 Task: Add Attachment from Google Drive to Card Card0000000131 in Board Board0000000033 in Workspace WS0000000011 in Trello. Add Cover Orange to Card Card0000000131 in Board Board0000000033 in Workspace WS0000000011 in Trello. Add "Add Label …" with "Title" Title0000000131 to Button Button0000000131 to Card Card0000000131 in Board Board0000000033 in Workspace WS0000000011 in Trello. Add Description DS0000000131 to Card Card0000000131 in Board Board0000000033 in Workspace WS0000000011 in Trello. Add Comment CM0000000131 to Card Card0000000131 in Board Board0000000033 in Workspace WS0000000011 in Trello
Action: Mouse moved to (427, 578)
Screenshot: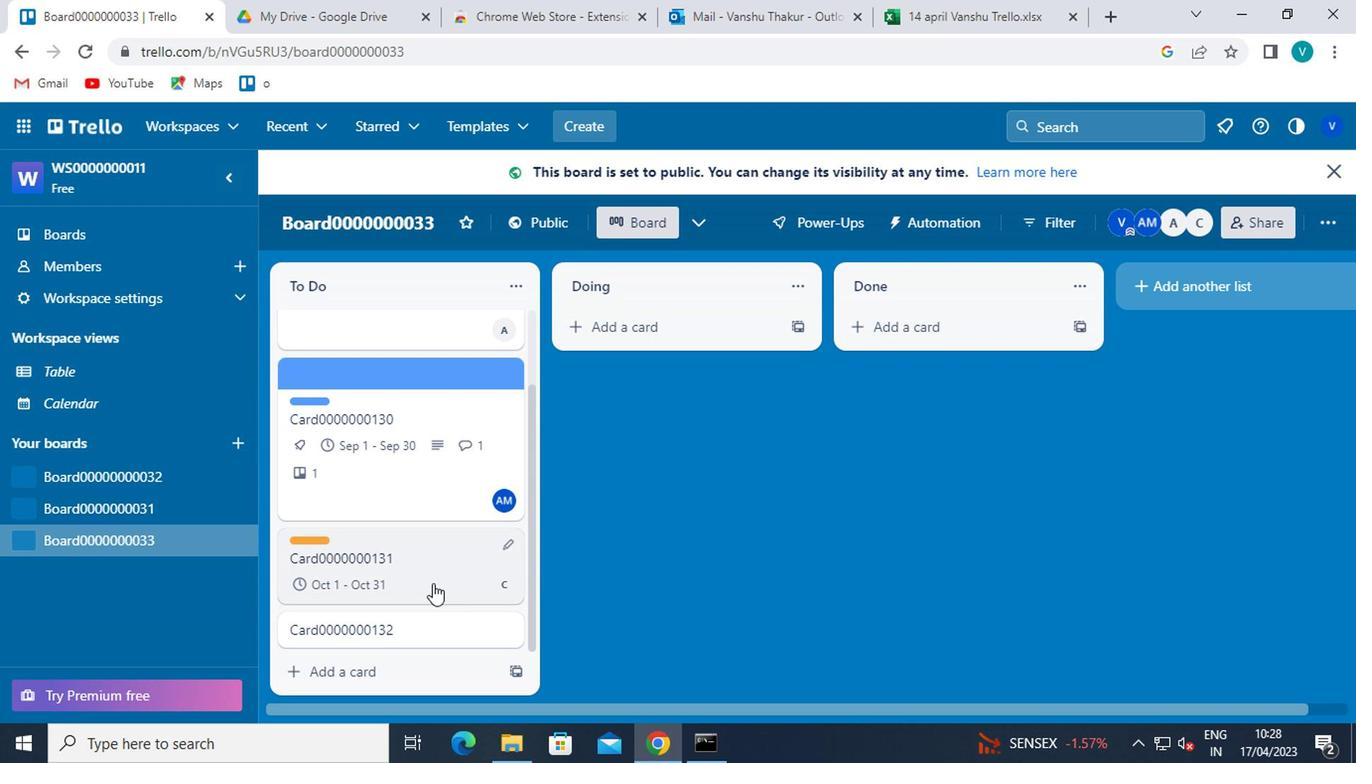 
Action: Mouse pressed left at (427, 578)
Screenshot: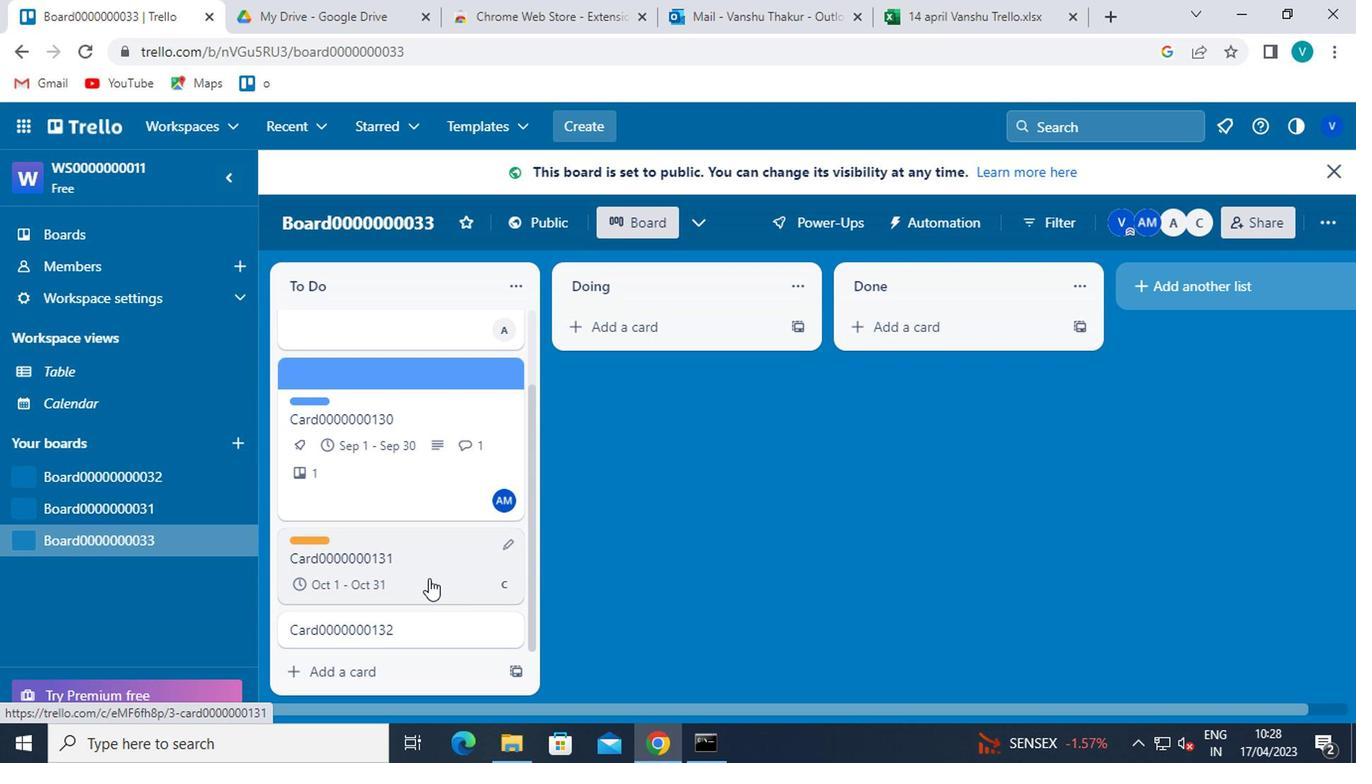 
Action: Mouse moved to (918, 510)
Screenshot: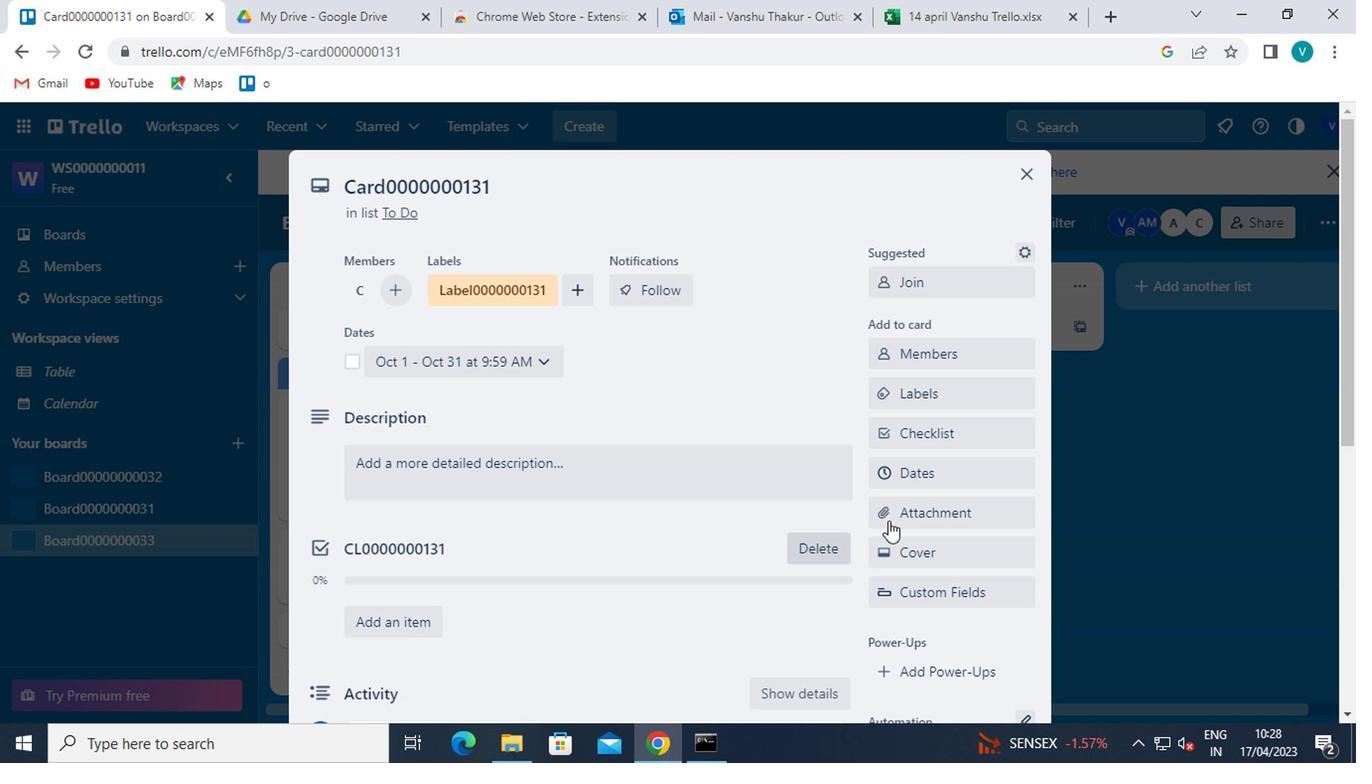 
Action: Mouse pressed left at (918, 510)
Screenshot: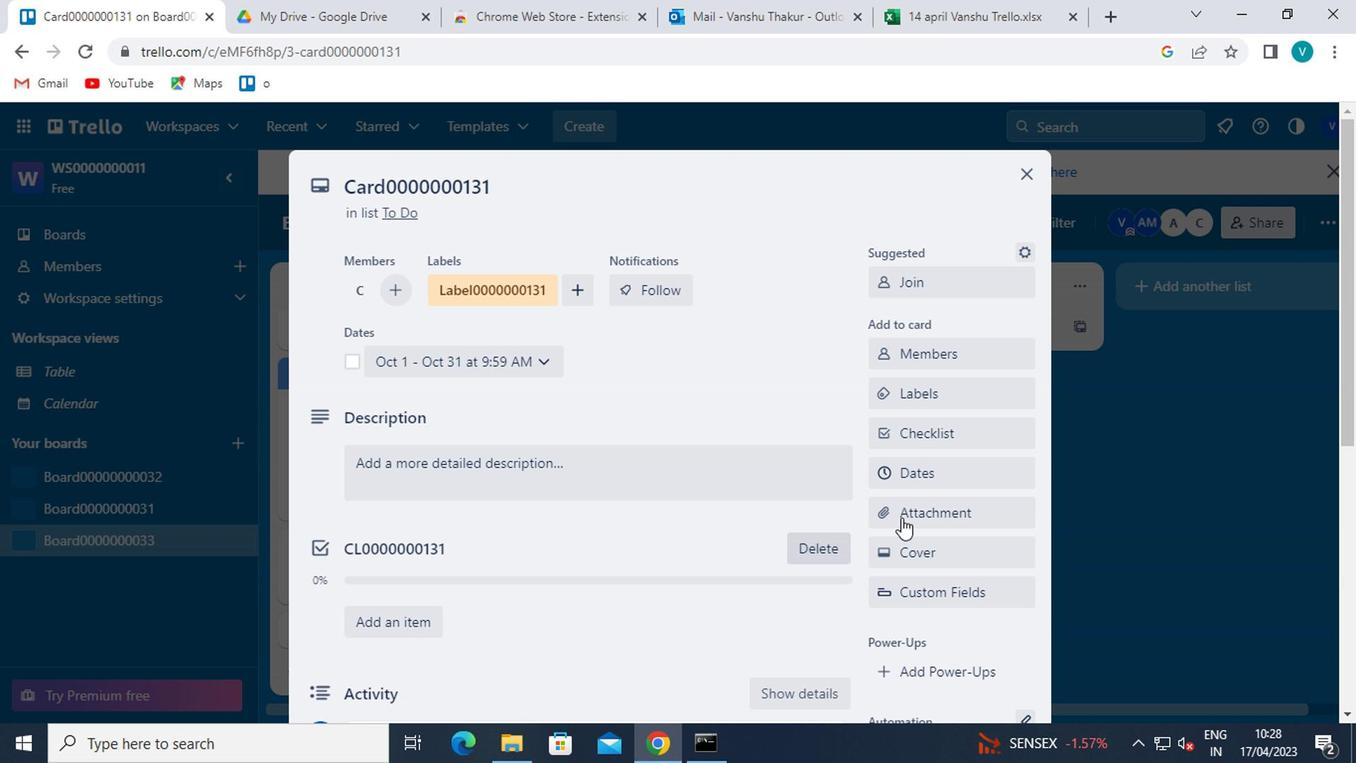 
Action: Mouse moved to (966, 287)
Screenshot: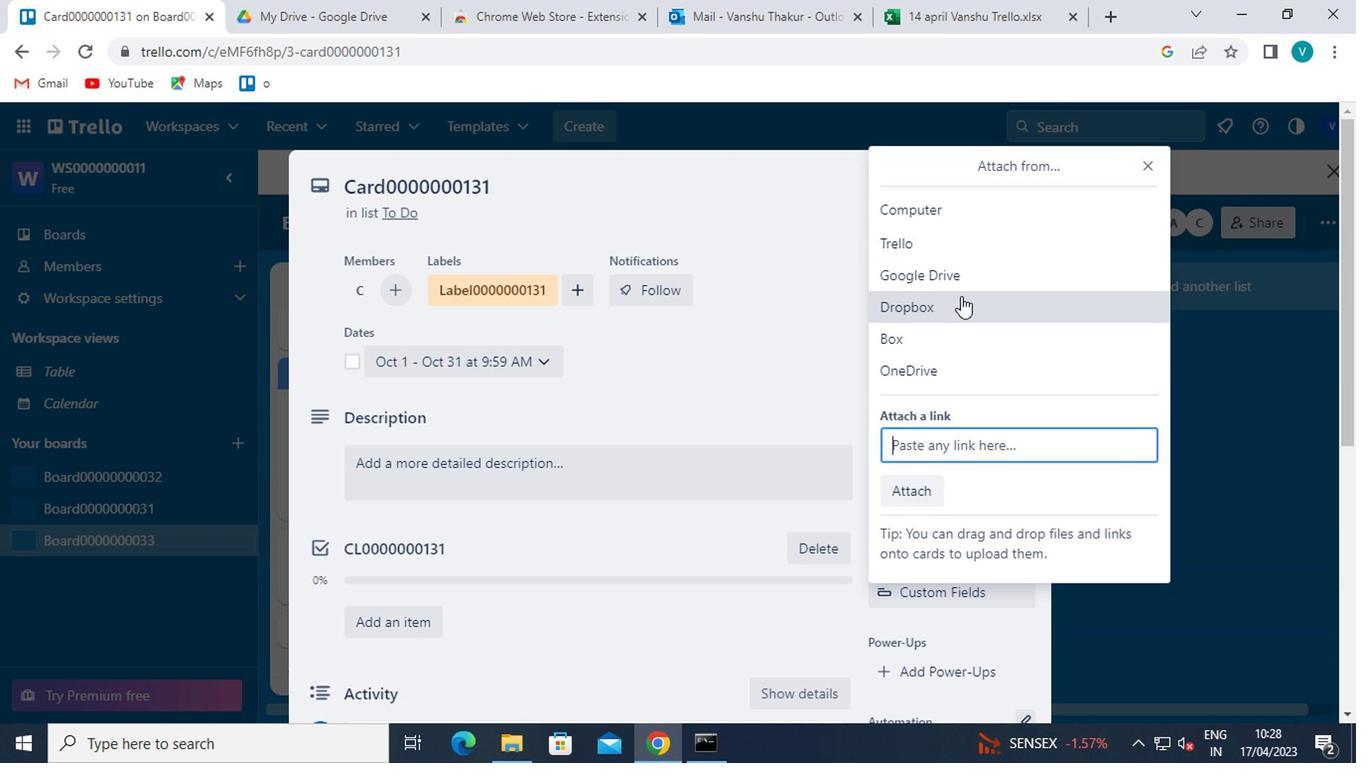 
Action: Mouse pressed left at (966, 287)
Screenshot: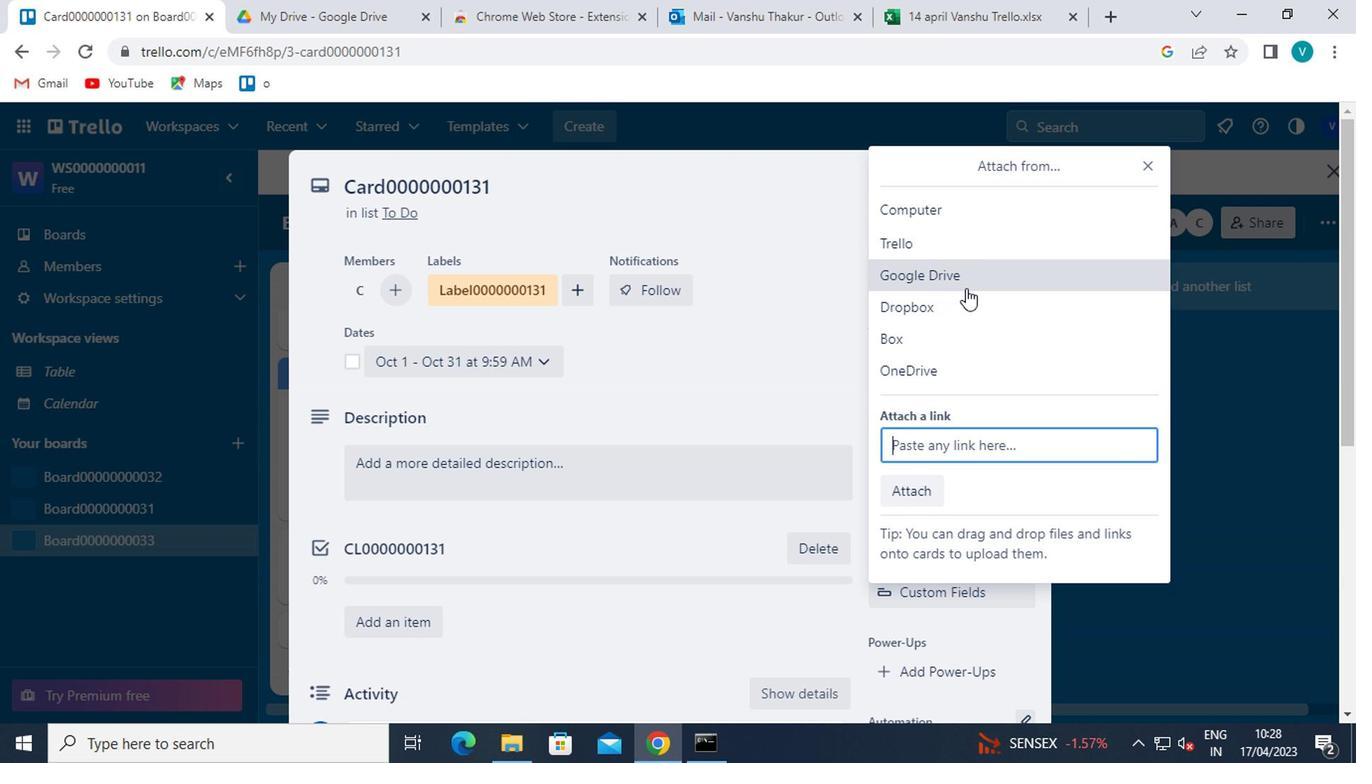 
Action: Mouse moved to (378, 447)
Screenshot: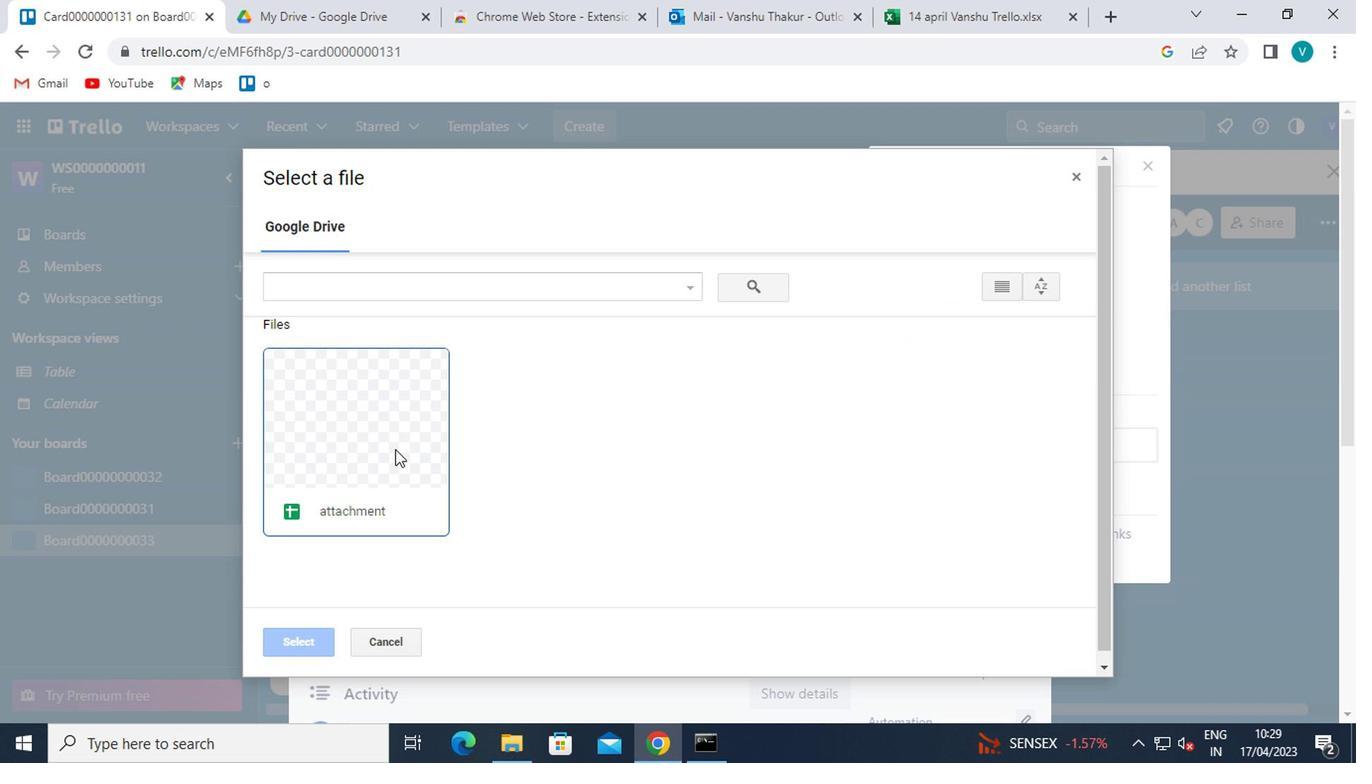 
Action: Mouse pressed left at (378, 447)
Screenshot: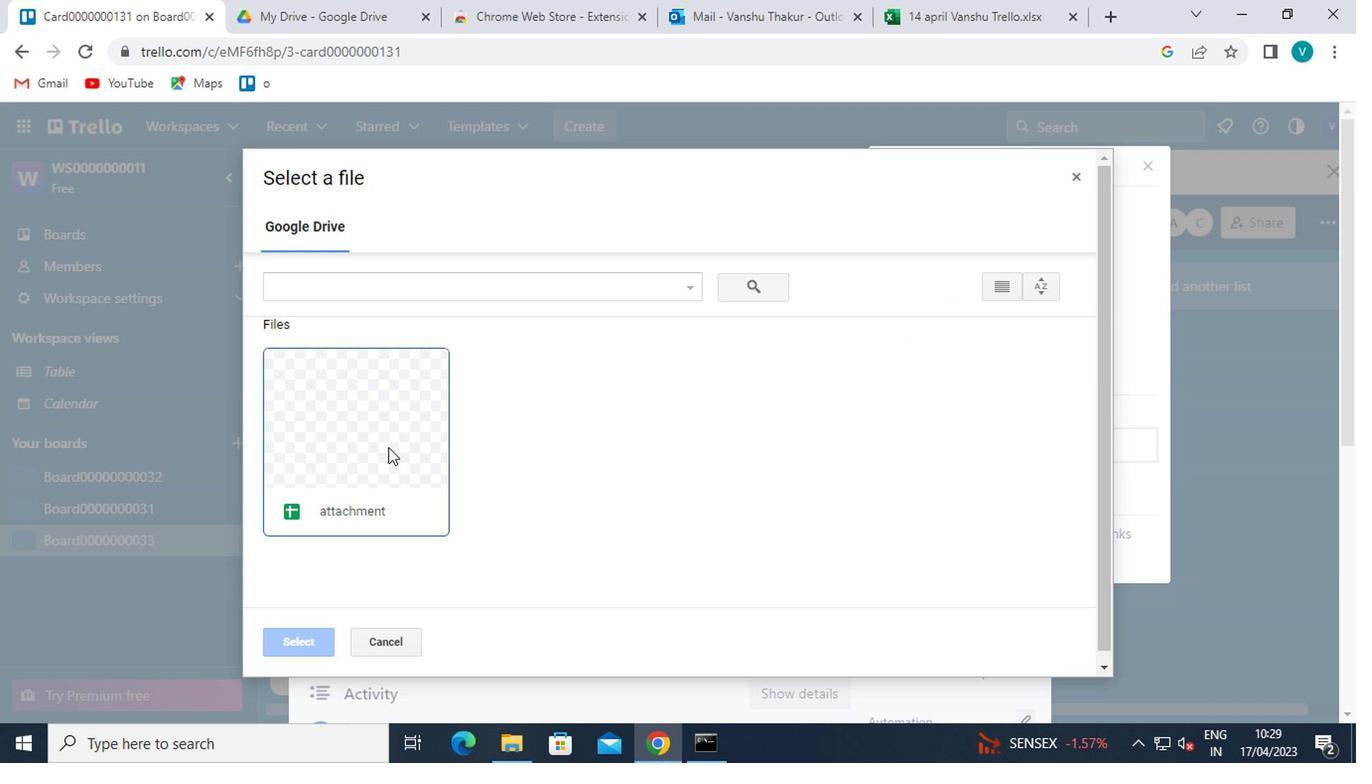 
Action: Mouse moved to (301, 643)
Screenshot: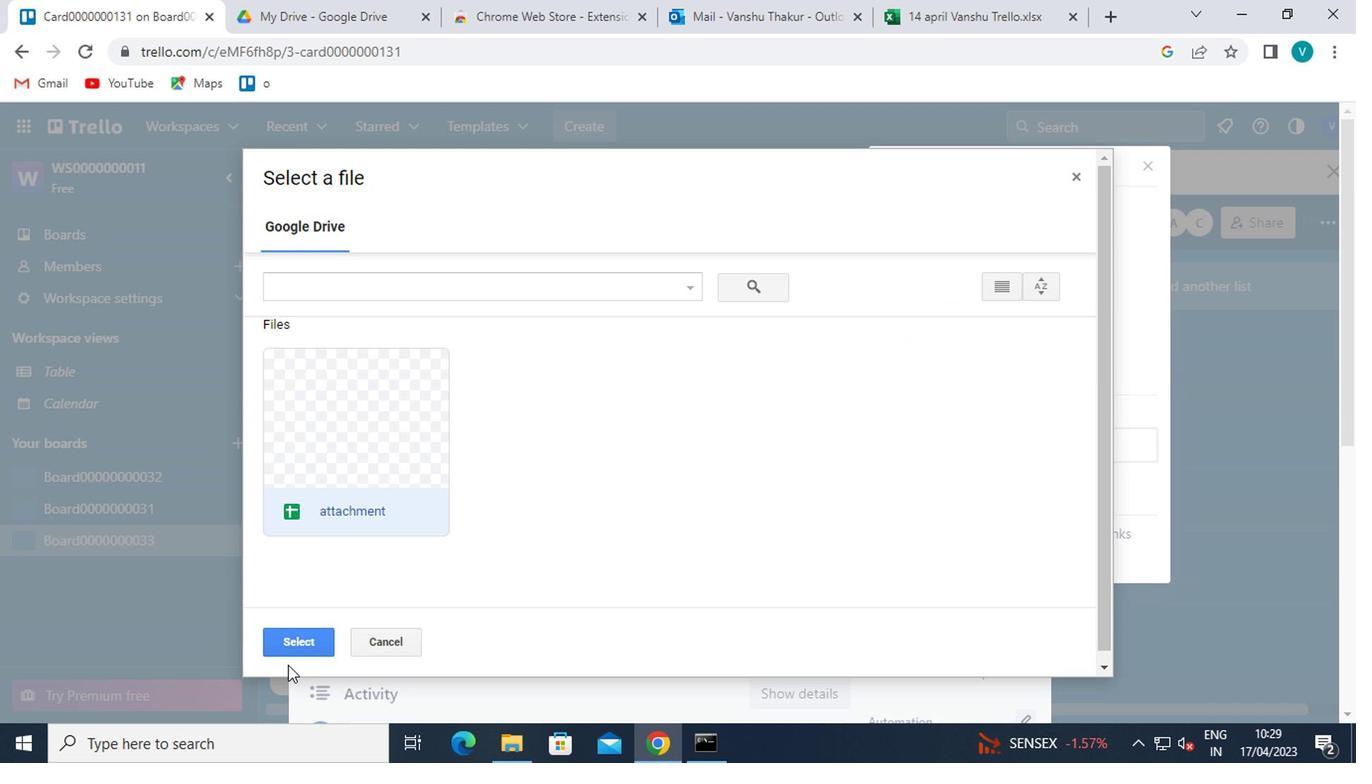 
Action: Mouse pressed left at (301, 643)
Screenshot: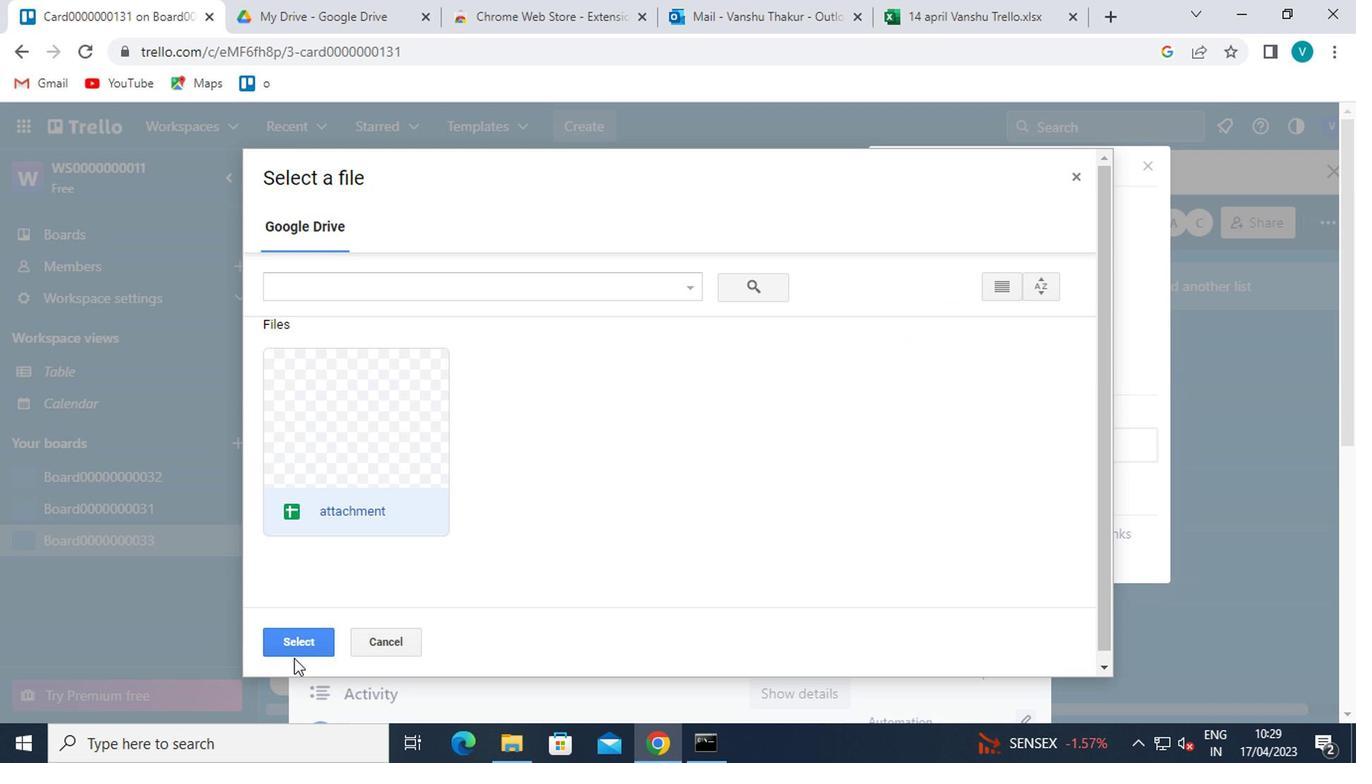 
Action: Mouse moved to (900, 557)
Screenshot: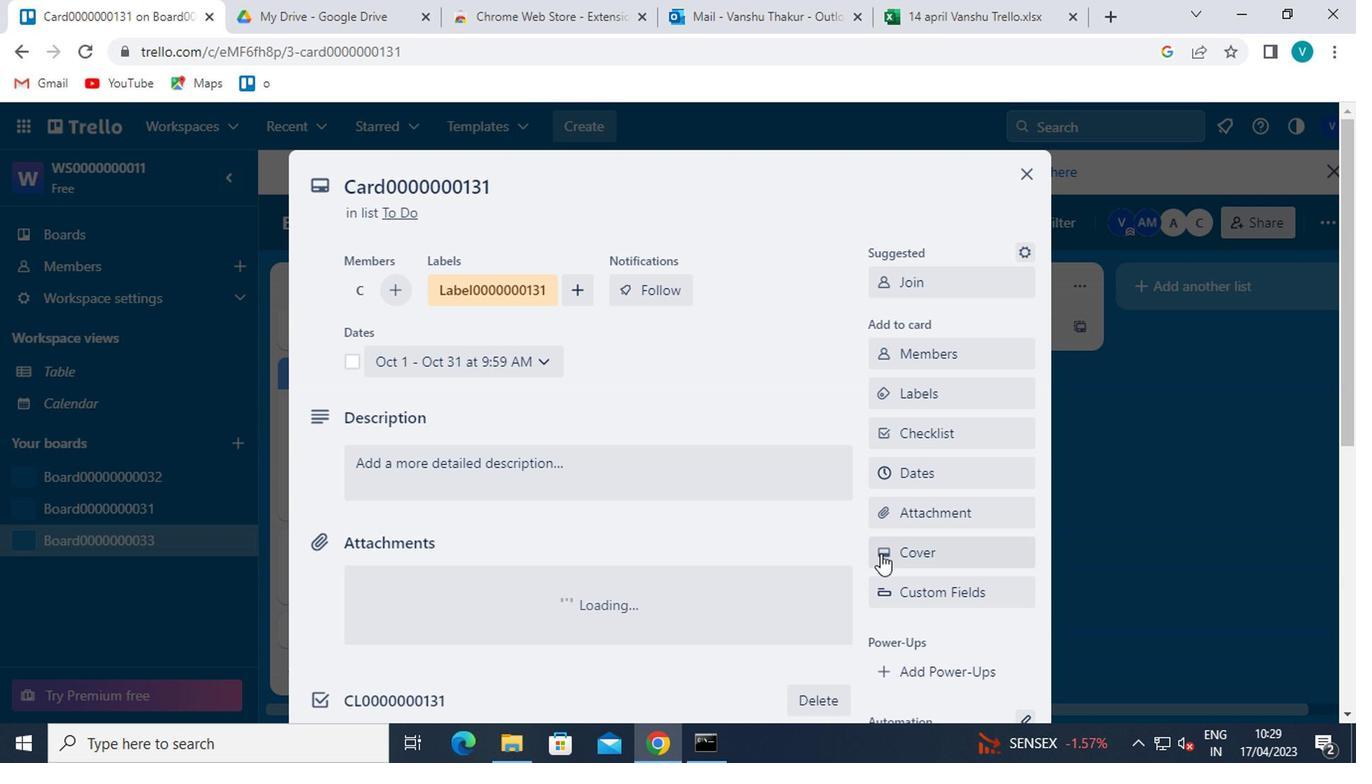 
Action: Mouse pressed left at (900, 557)
Screenshot: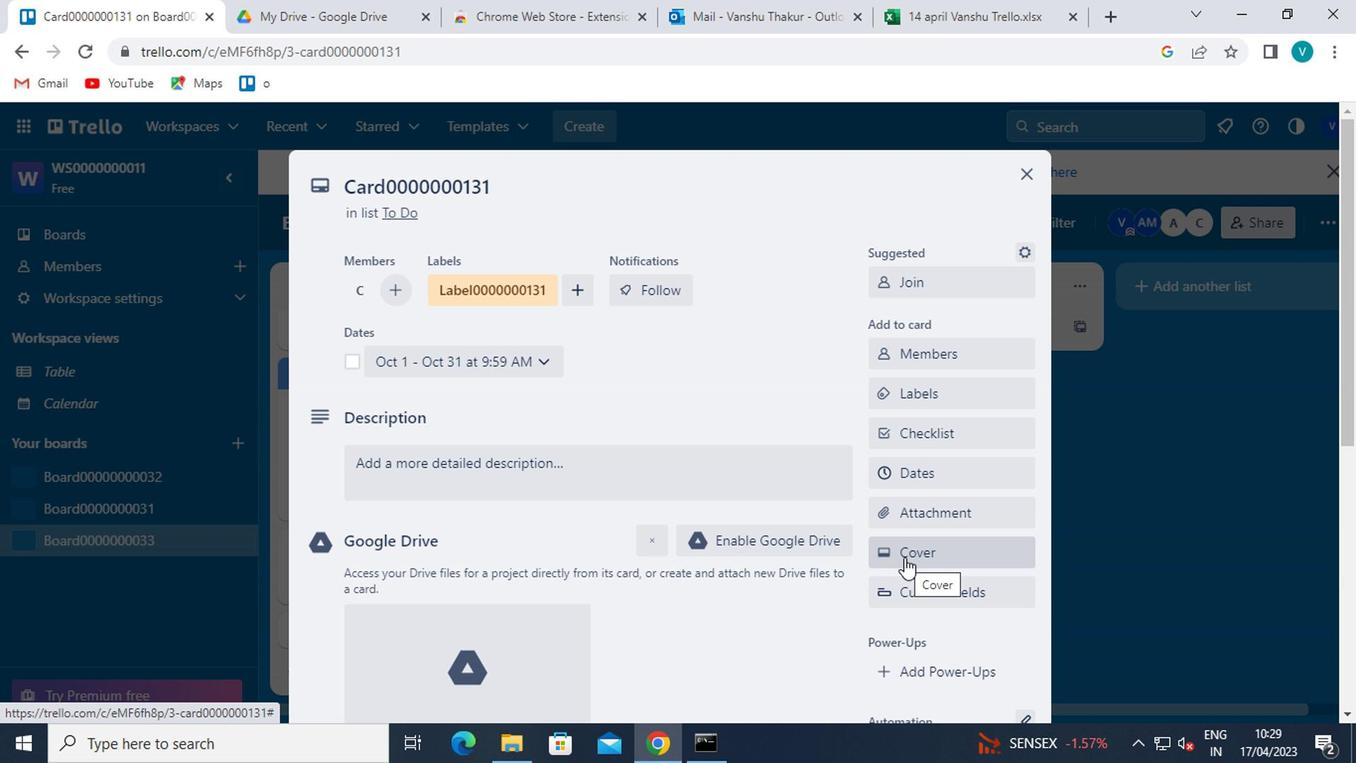 
Action: Mouse moved to (1016, 346)
Screenshot: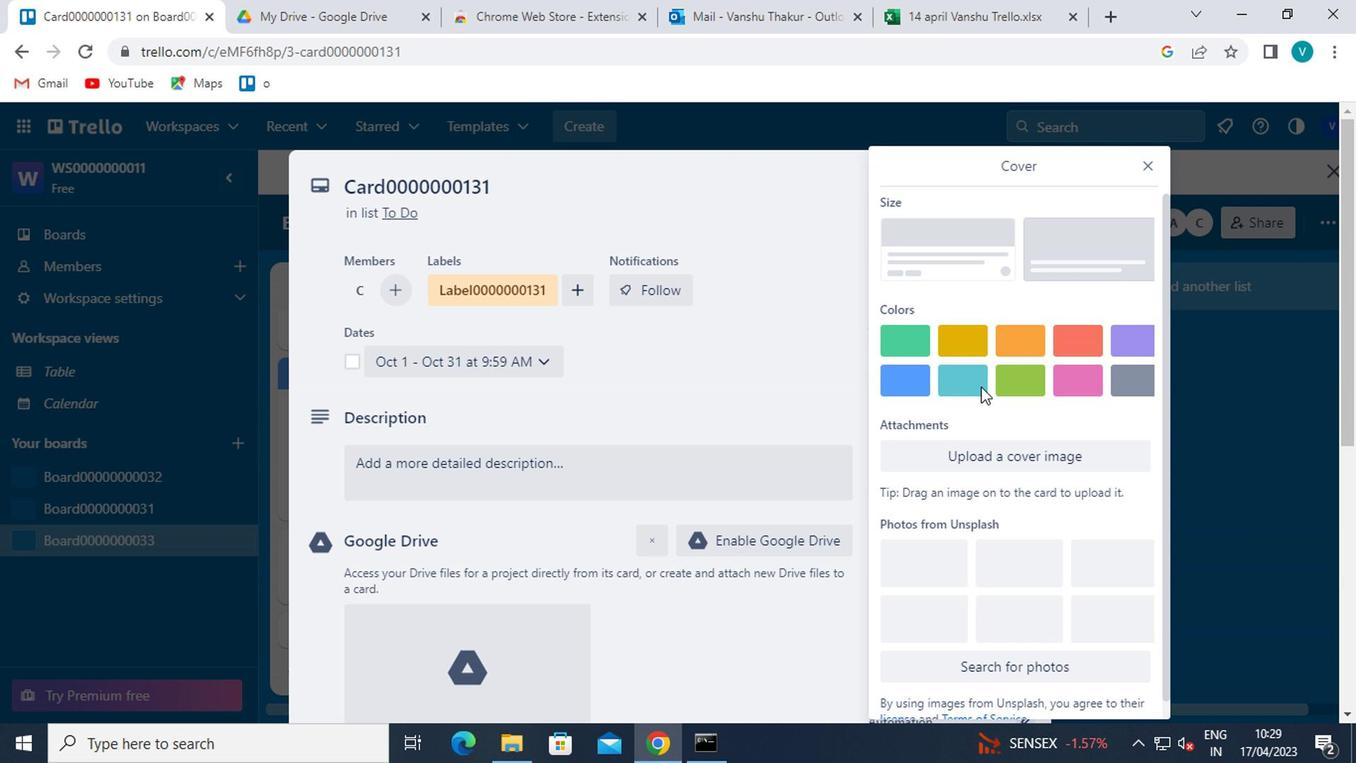 
Action: Mouse pressed left at (1016, 346)
Screenshot: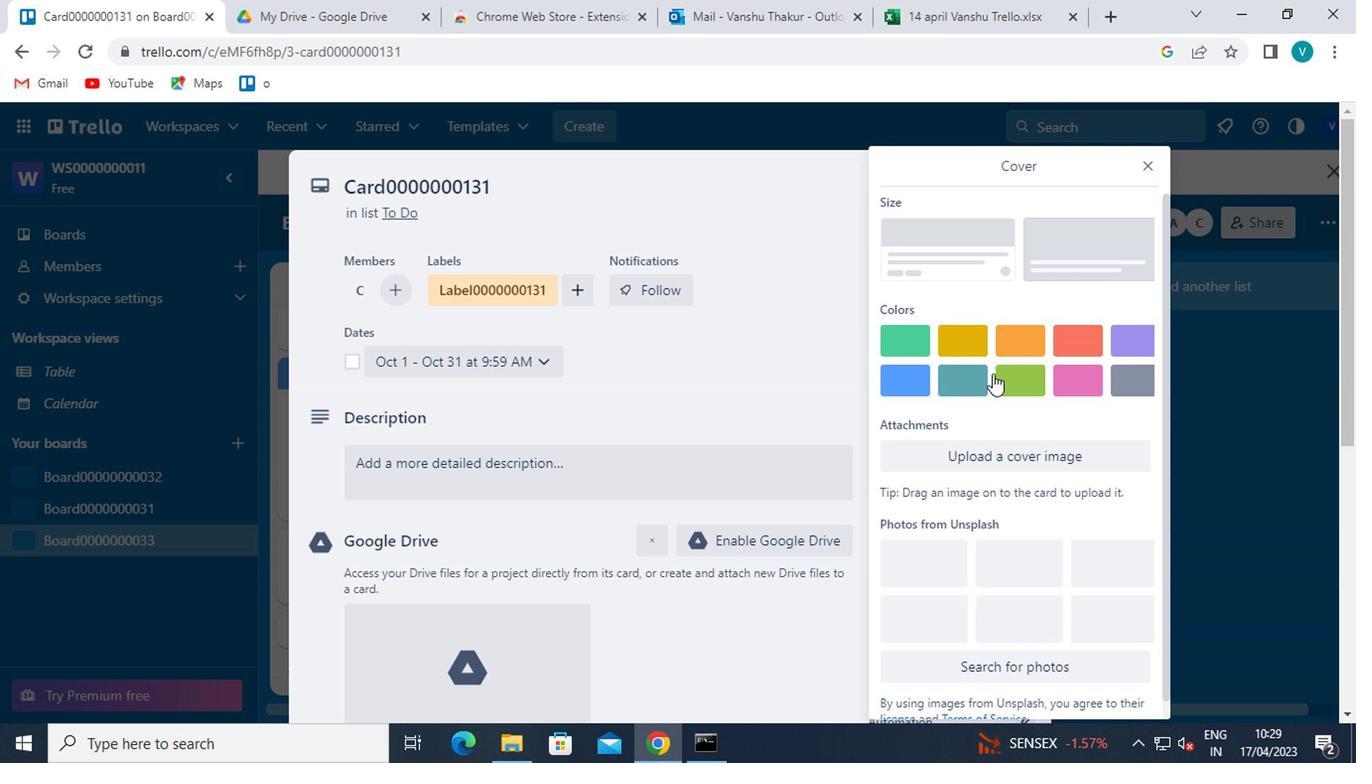 
Action: Mouse moved to (1150, 169)
Screenshot: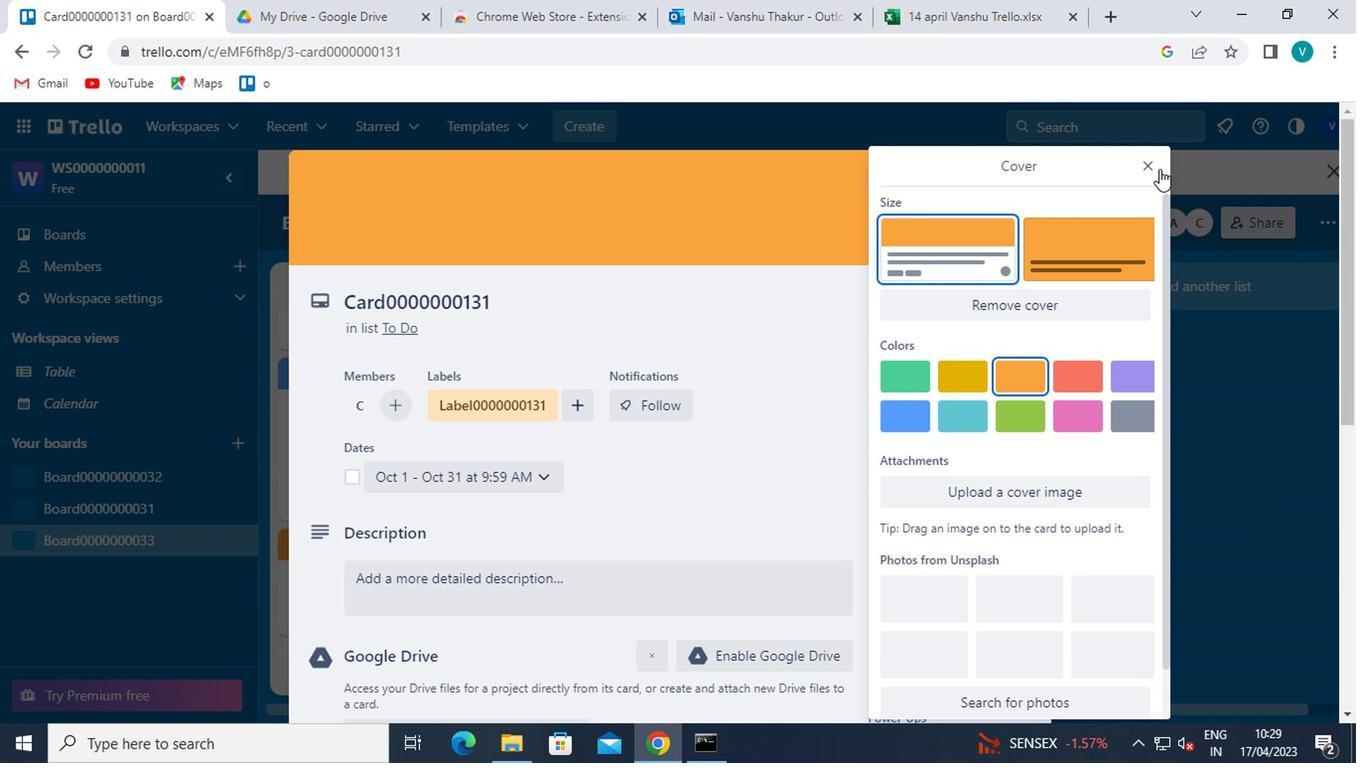 
Action: Mouse pressed left at (1150, 169)
Screenshot: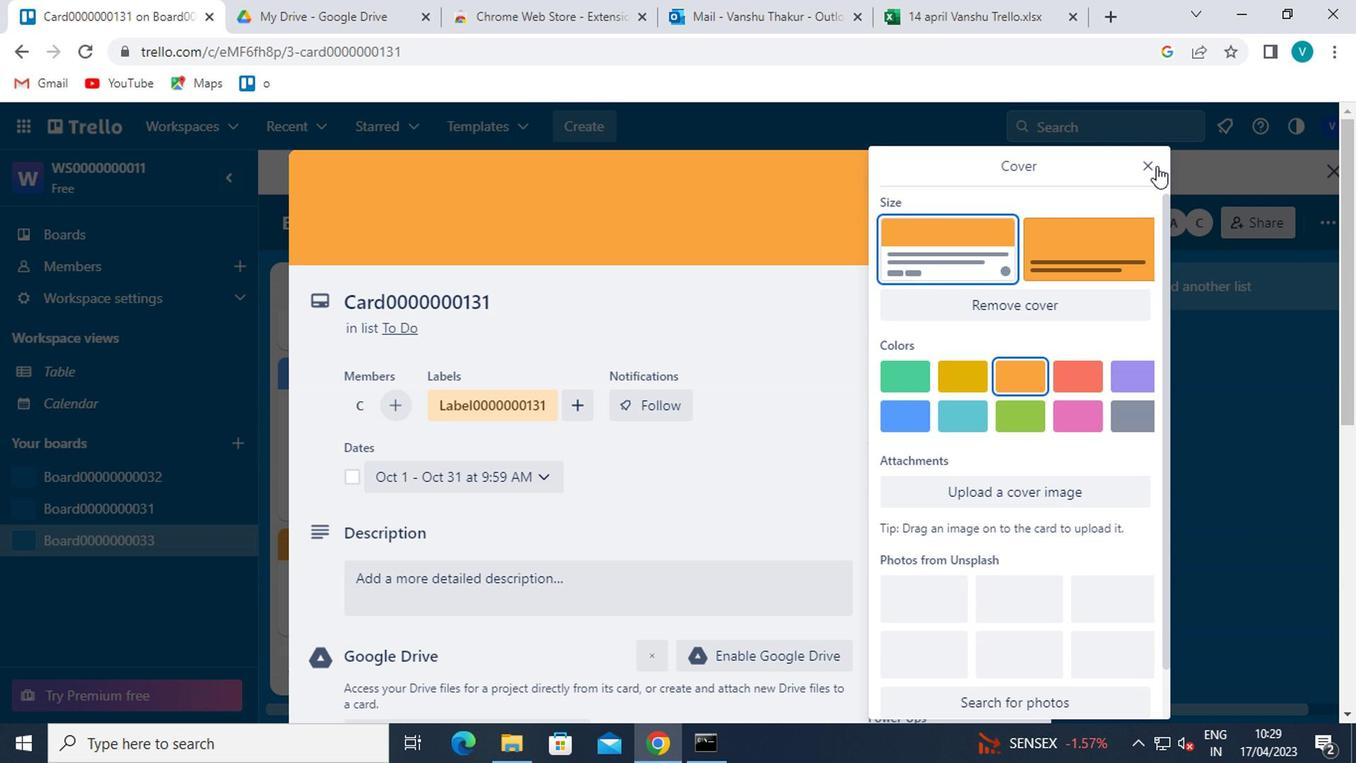 
Action: Mouse moved to (912, 638)
Screenshot: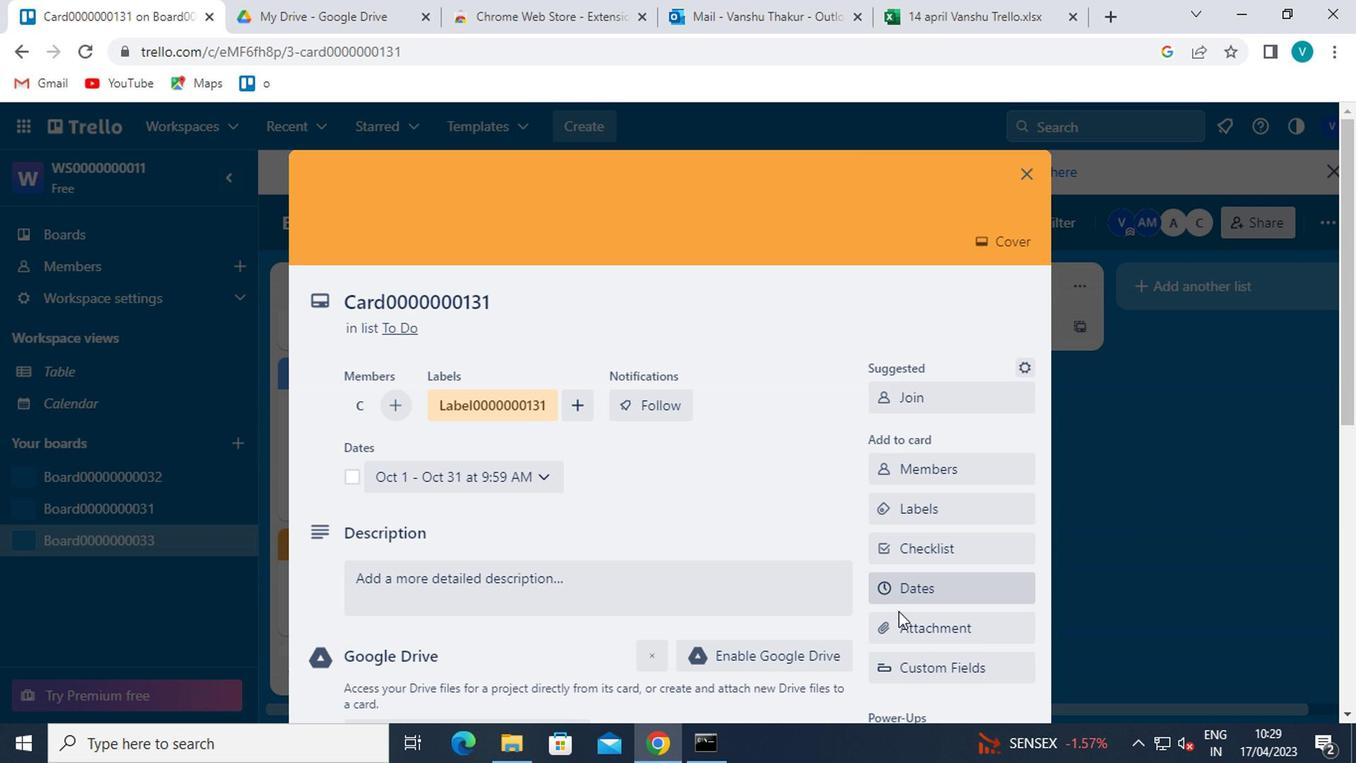 
Action: Mouse scrolled (912, 637) with delta (0, 0)
Screenshot: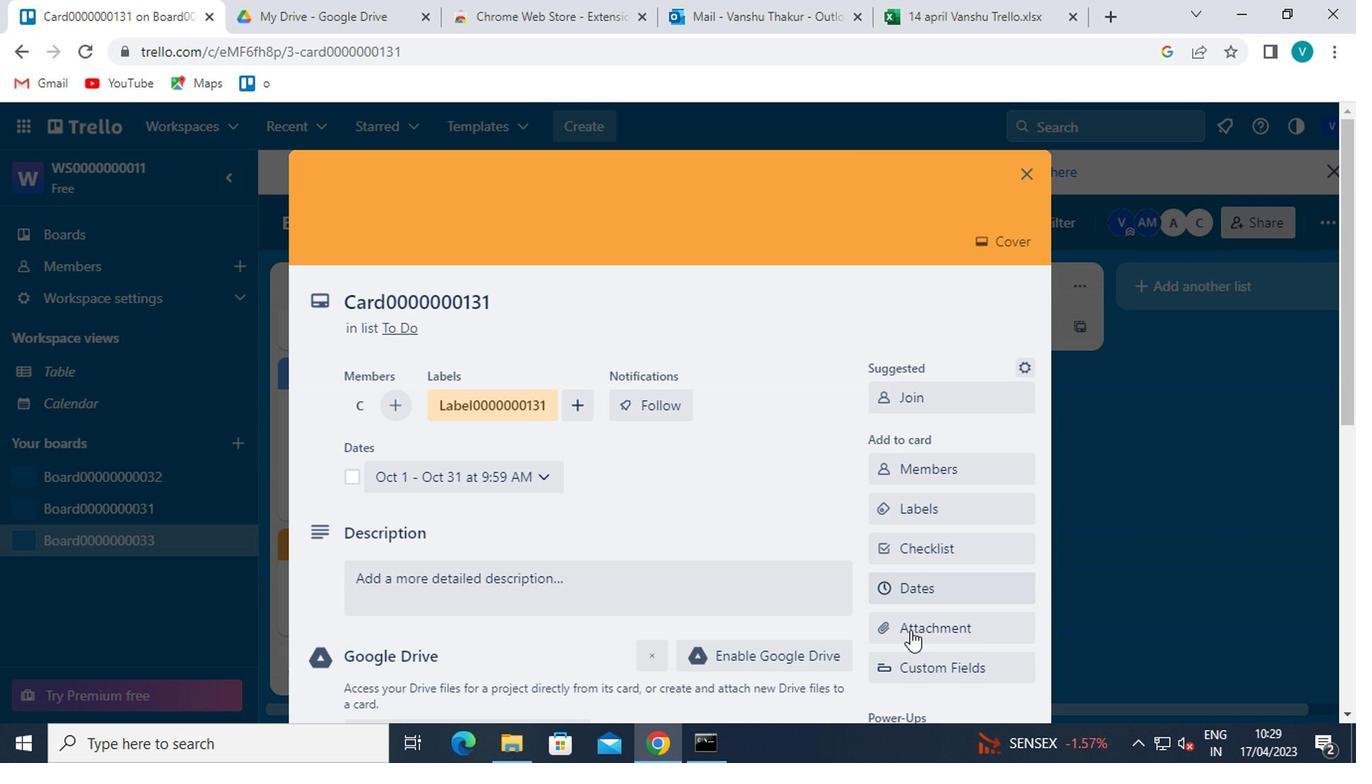 
Action: Mouse moved to (913, 639)
Screenshot: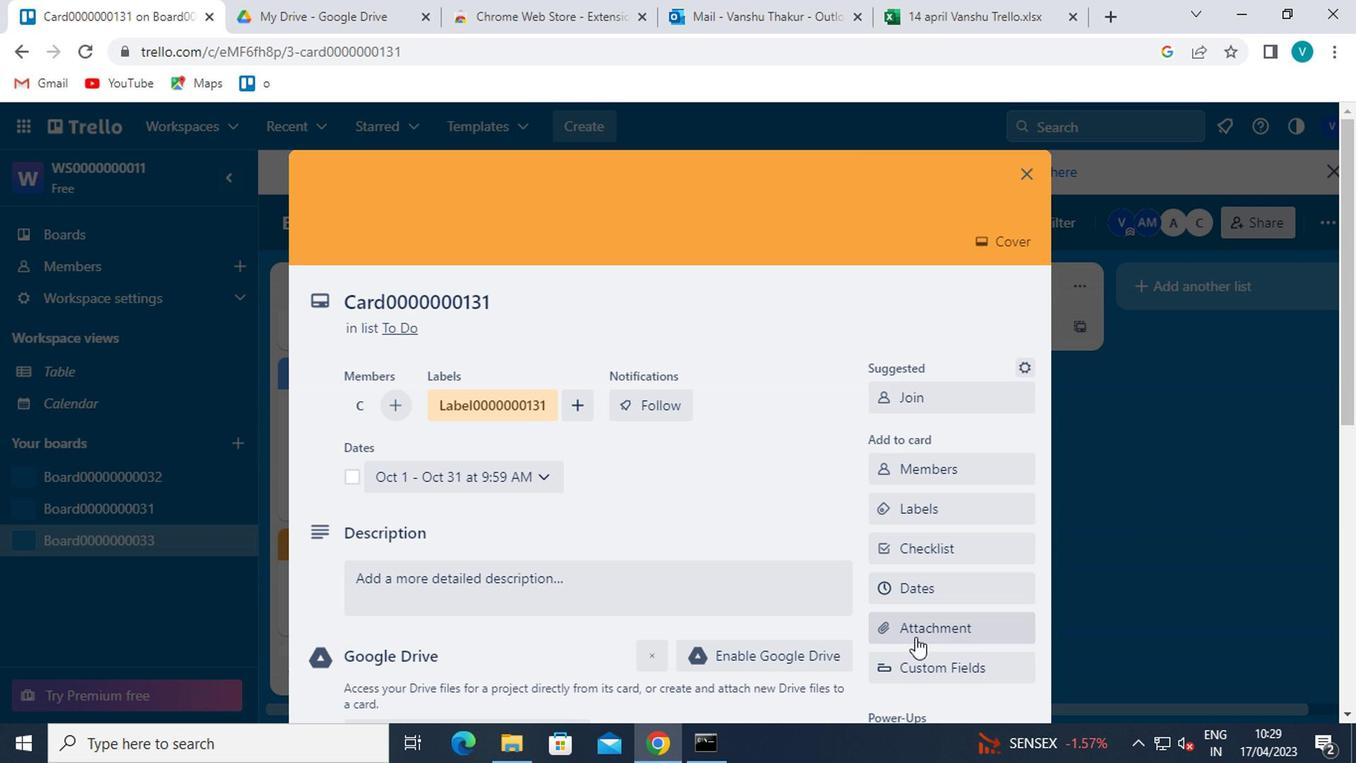 
Action: Mouse scrolled (913, 638) with delta (0, -1)
Screenshot: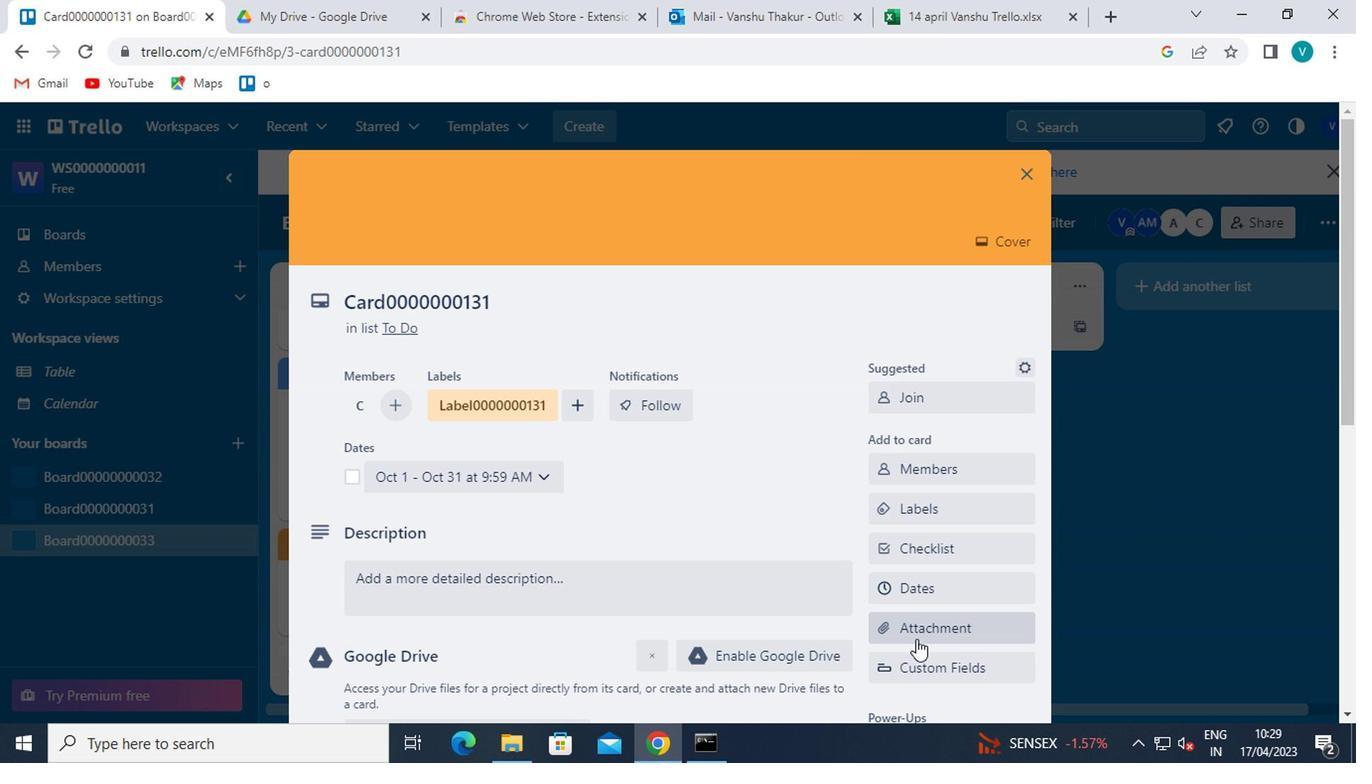 
Action: Mouse moved to (912, 660)
Screenshot: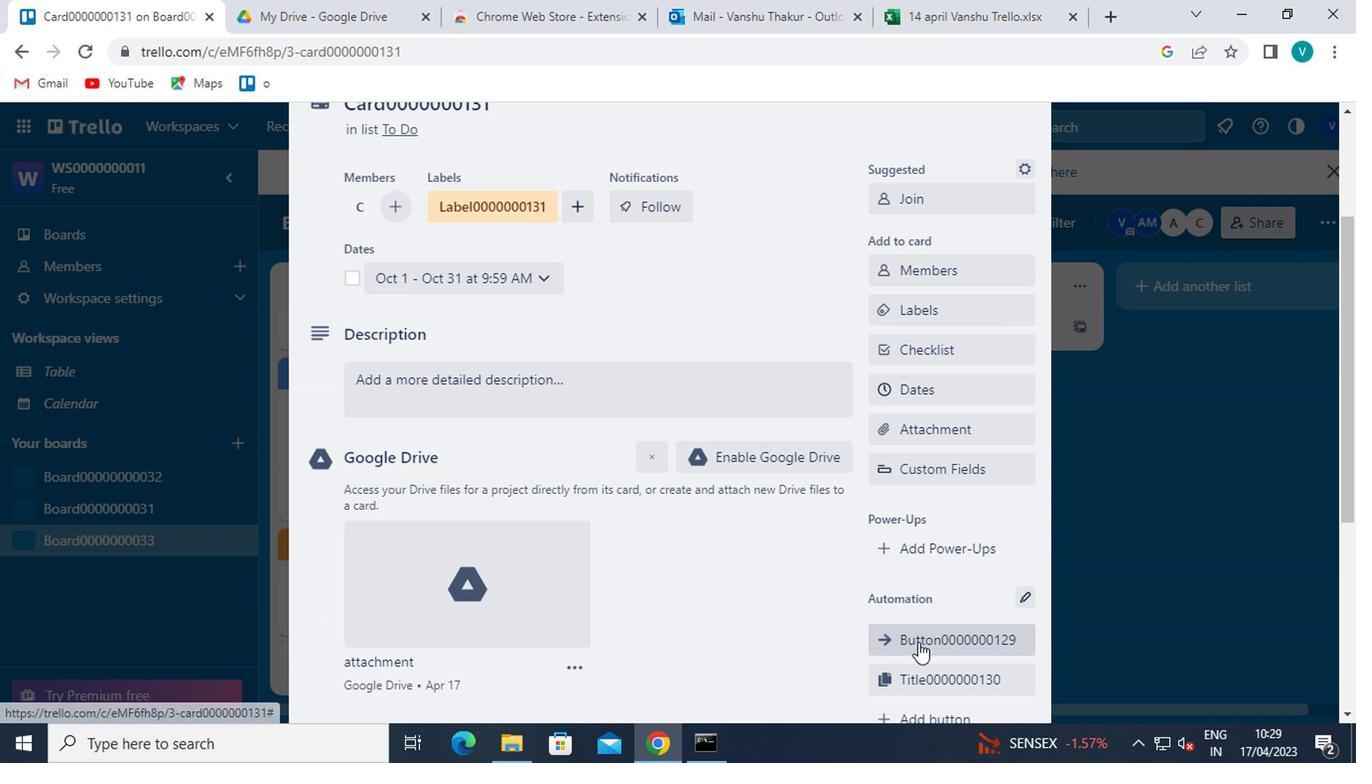 
Action: Mouse scrolled (912, 660) with delta (0, 0)
Screenshot: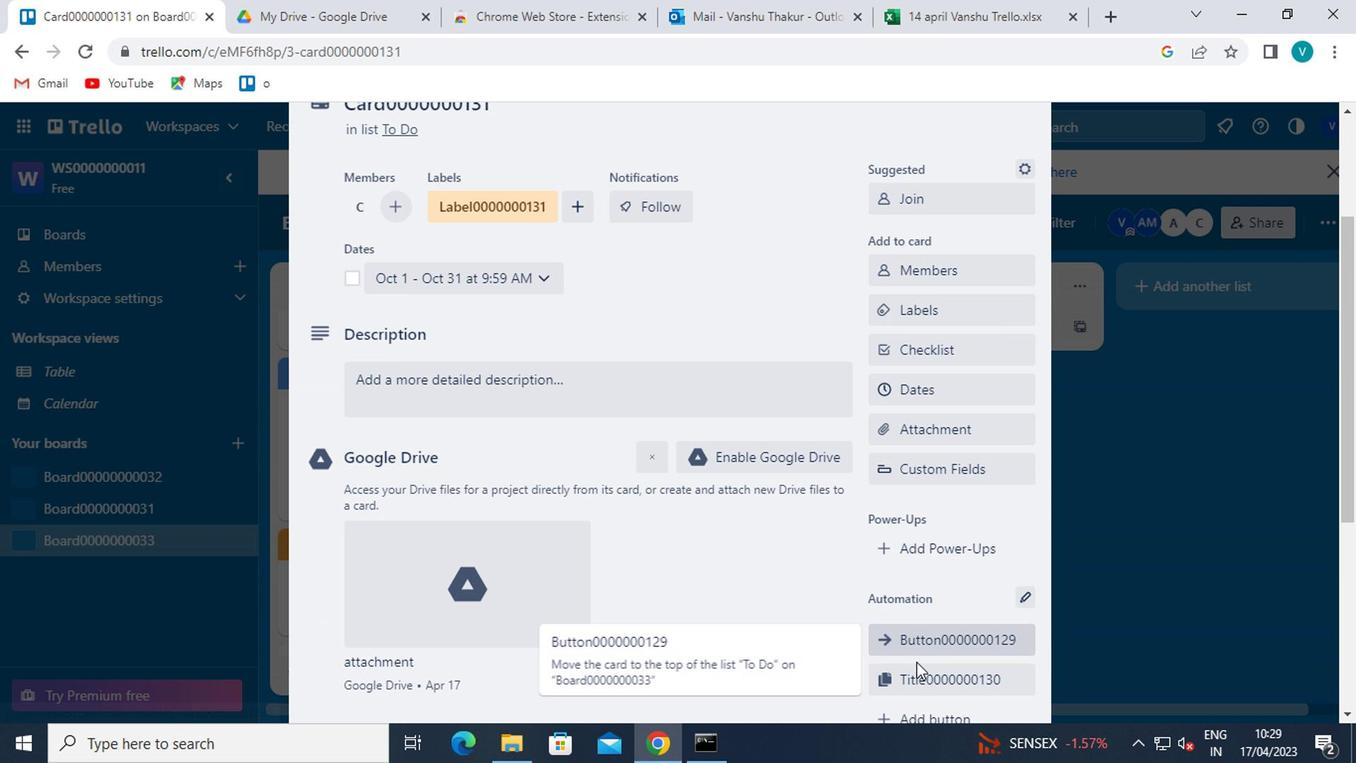 
Action: Mouse moved to (912, 660)
Screenshot: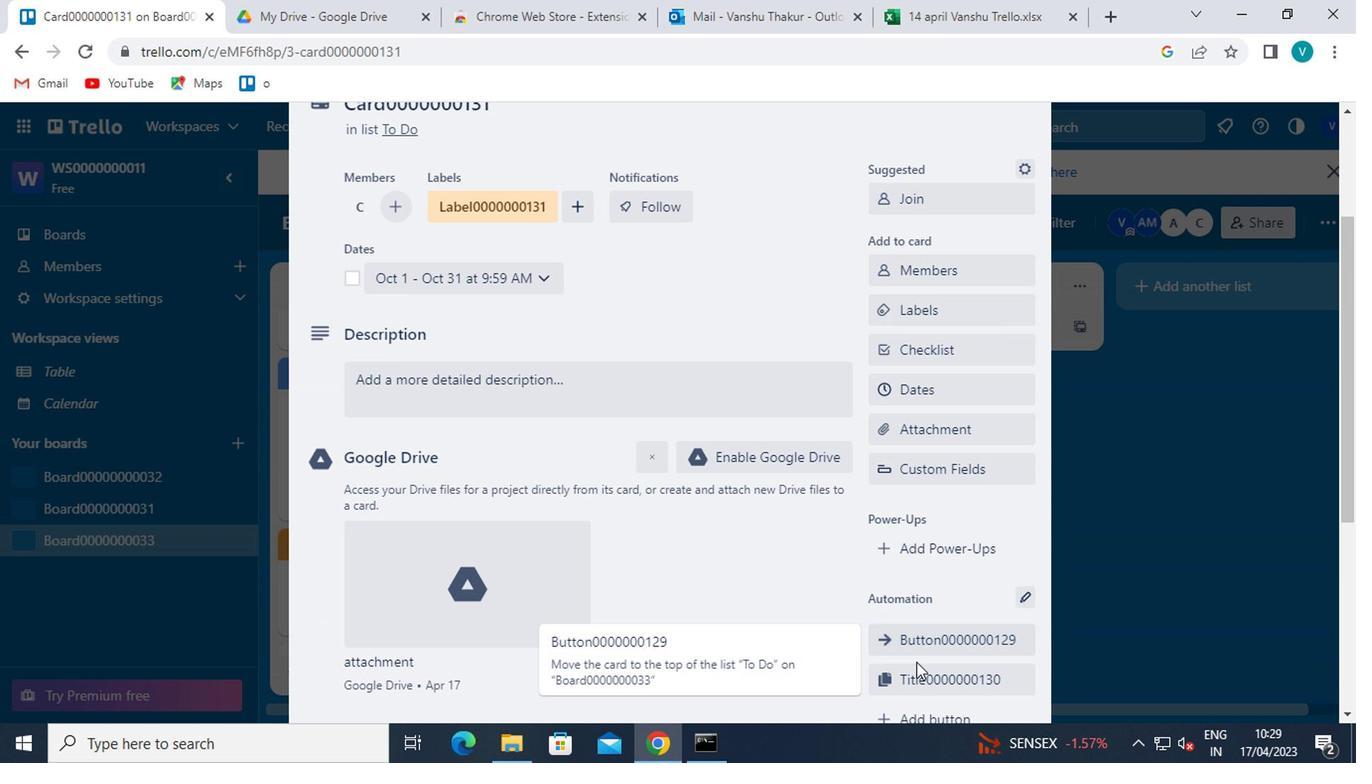 
Action: Mouse scrolled (912, 660) with delta (0, 0)
Screenshot: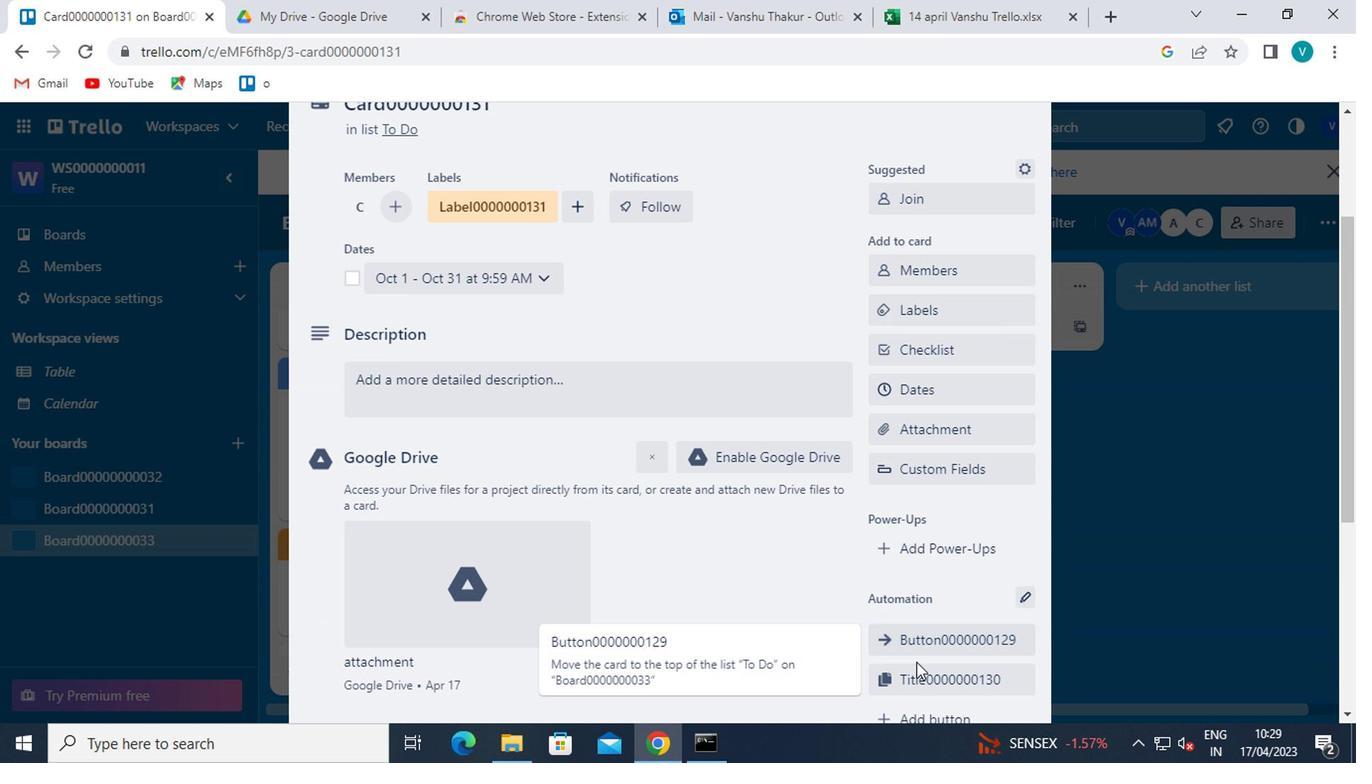
Action: Mouse moved to (946, 522)
Screenshot: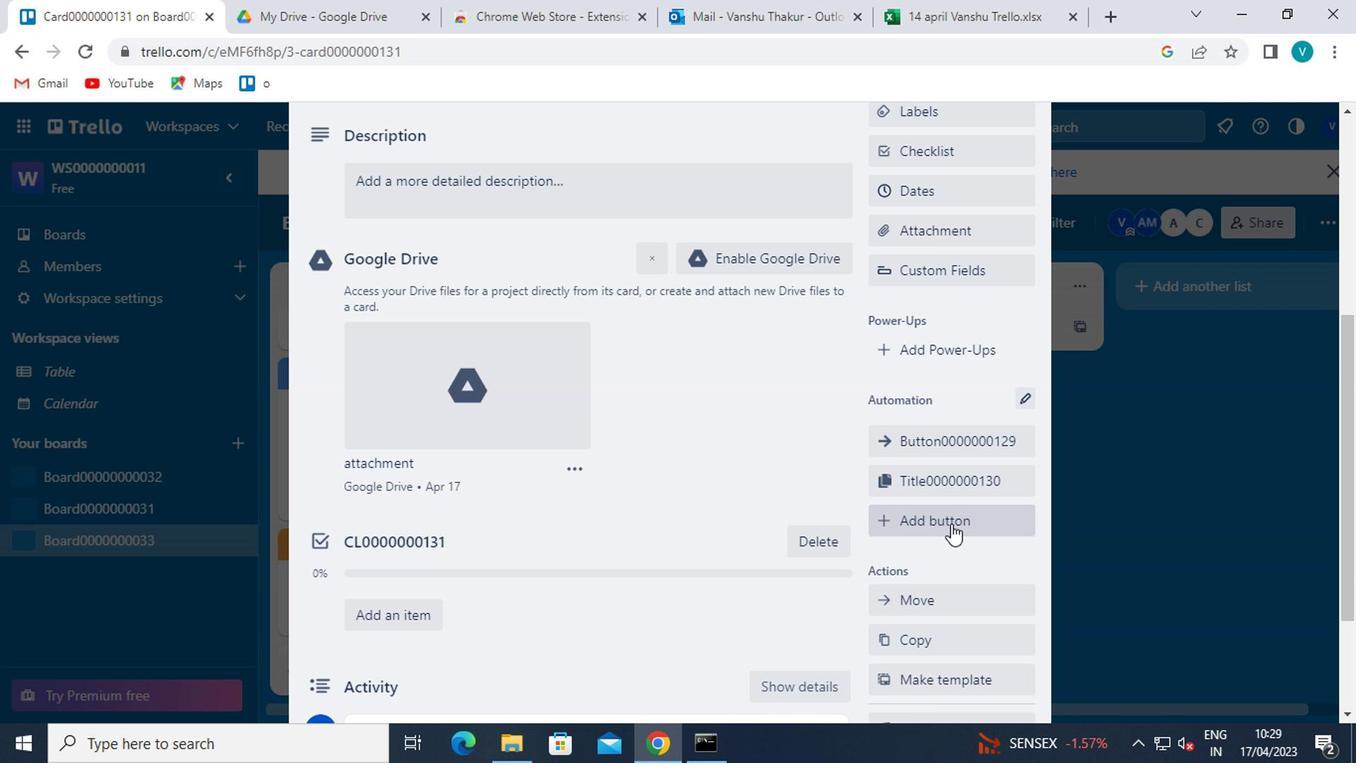 
Action: Mouse pressed left at (946, 522)
Screenshot: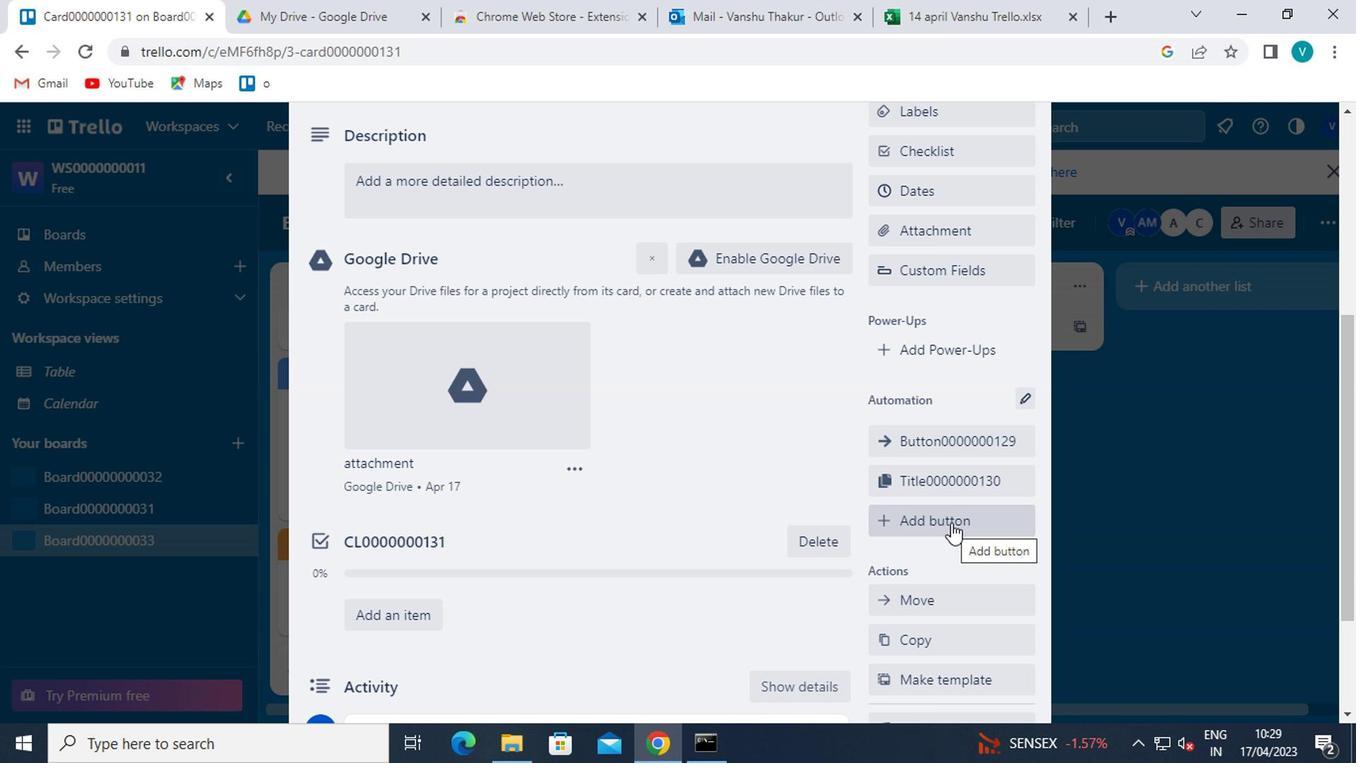 
Action: Mouse moved to (965, 343)
Screenshot: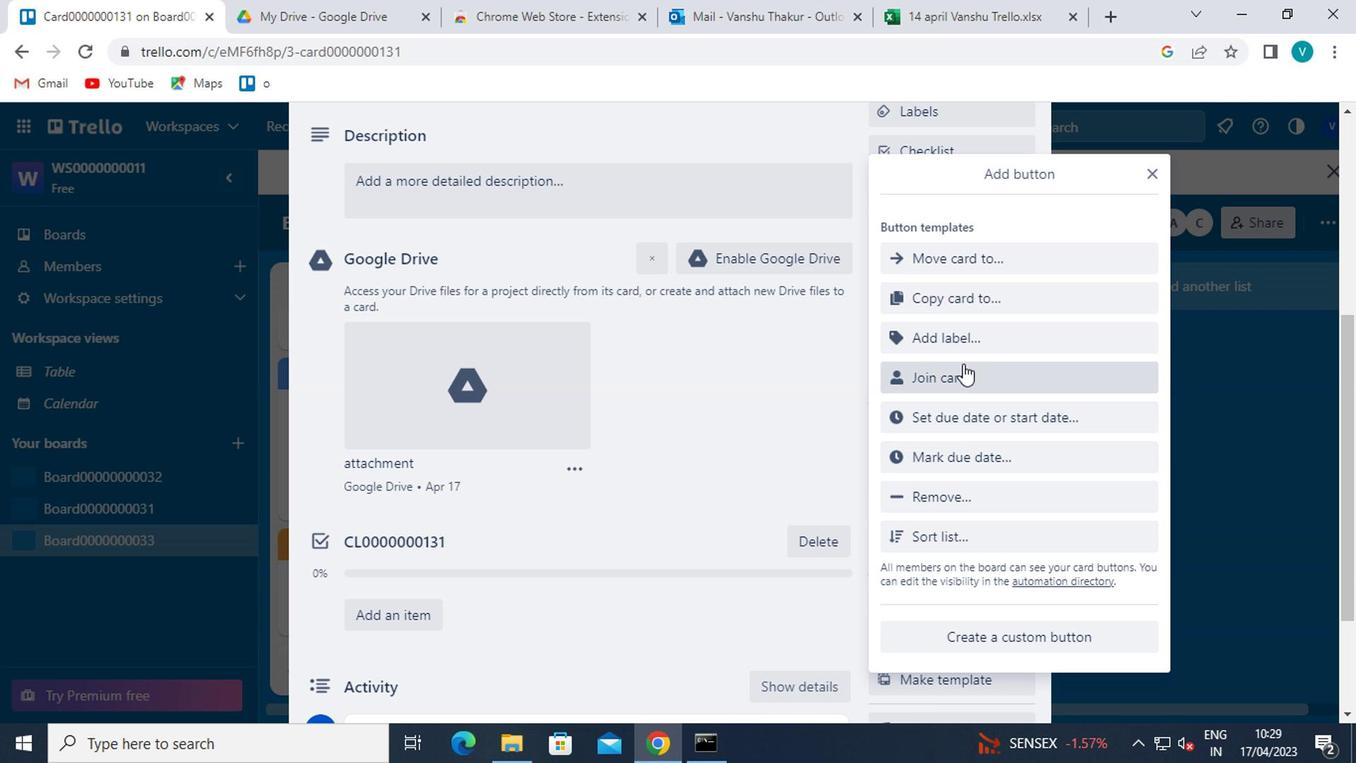 
Action: Mouse pressed left at (965, 343)
Screenshot: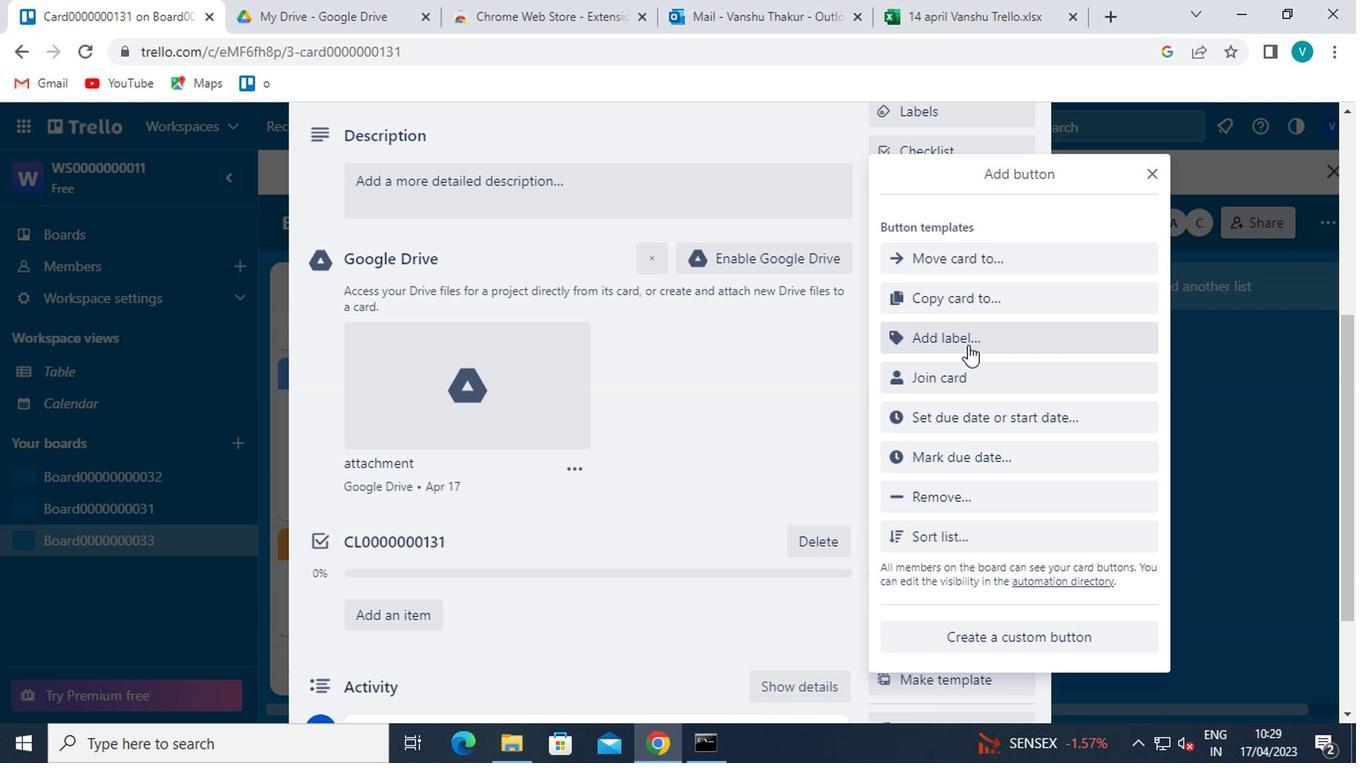 
Action: Mouse moved to (1005, 258)
Screenshot: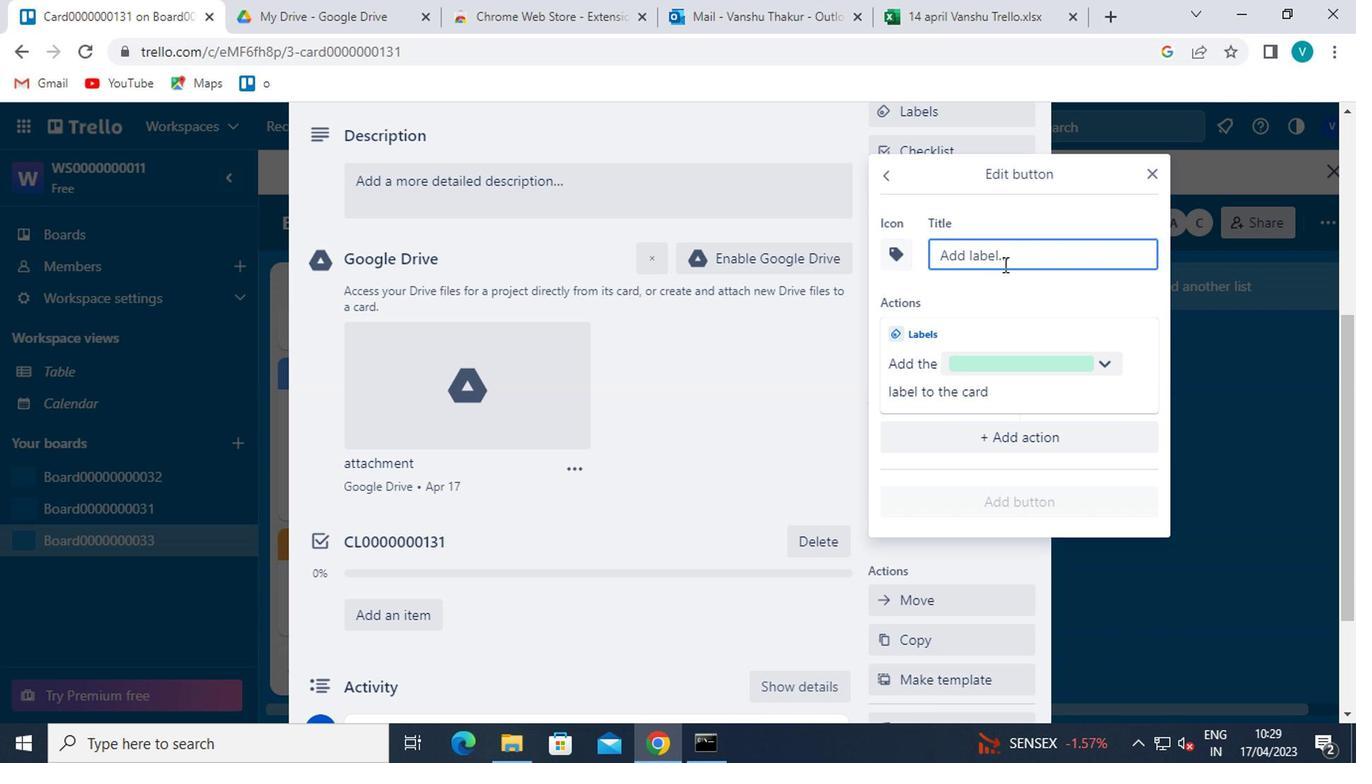 
Action: Mouse pressed left at (1005, 258)
Screenshot: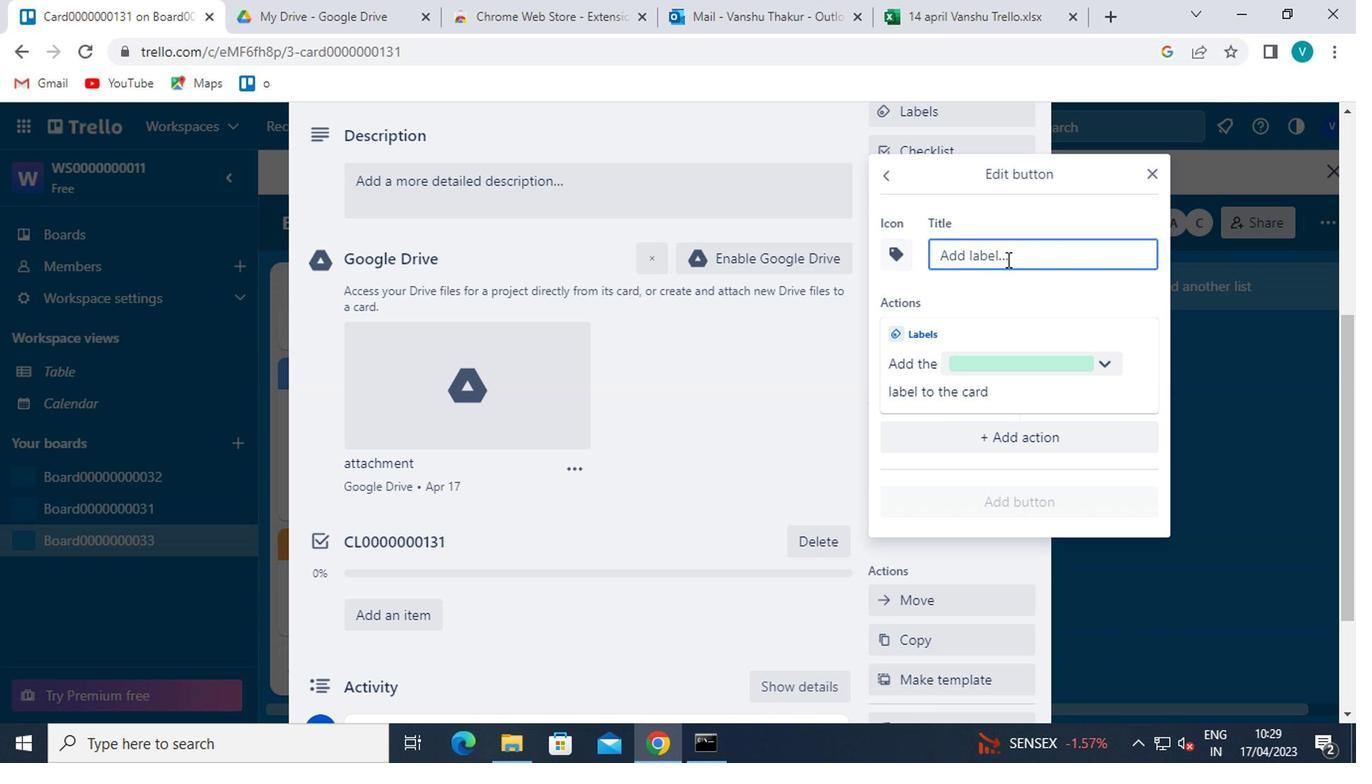 
Action: Key pressed <Key.shift>Y<Key.backspace><Key.shift>TITLE0000000131
Screenshot: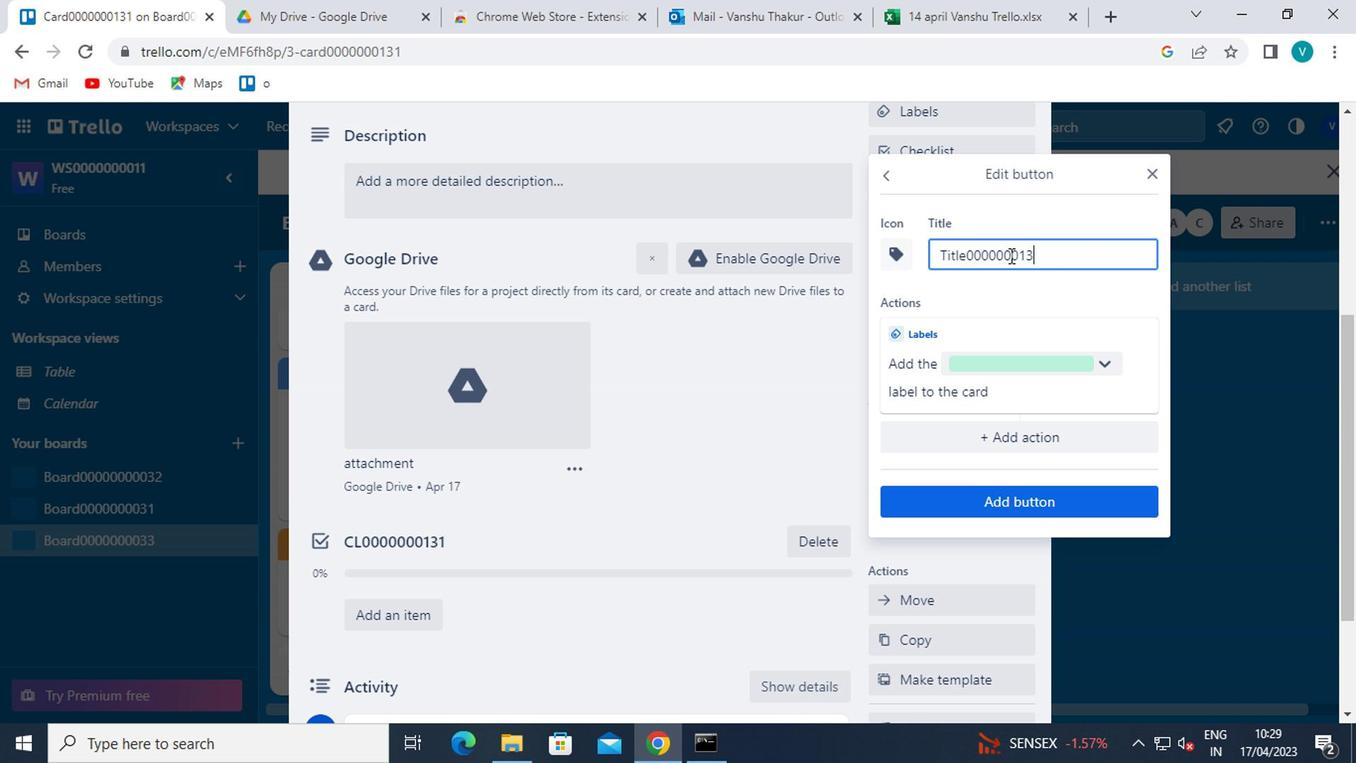 
Action: Mouse moved to (1043, 503)
Screenshot: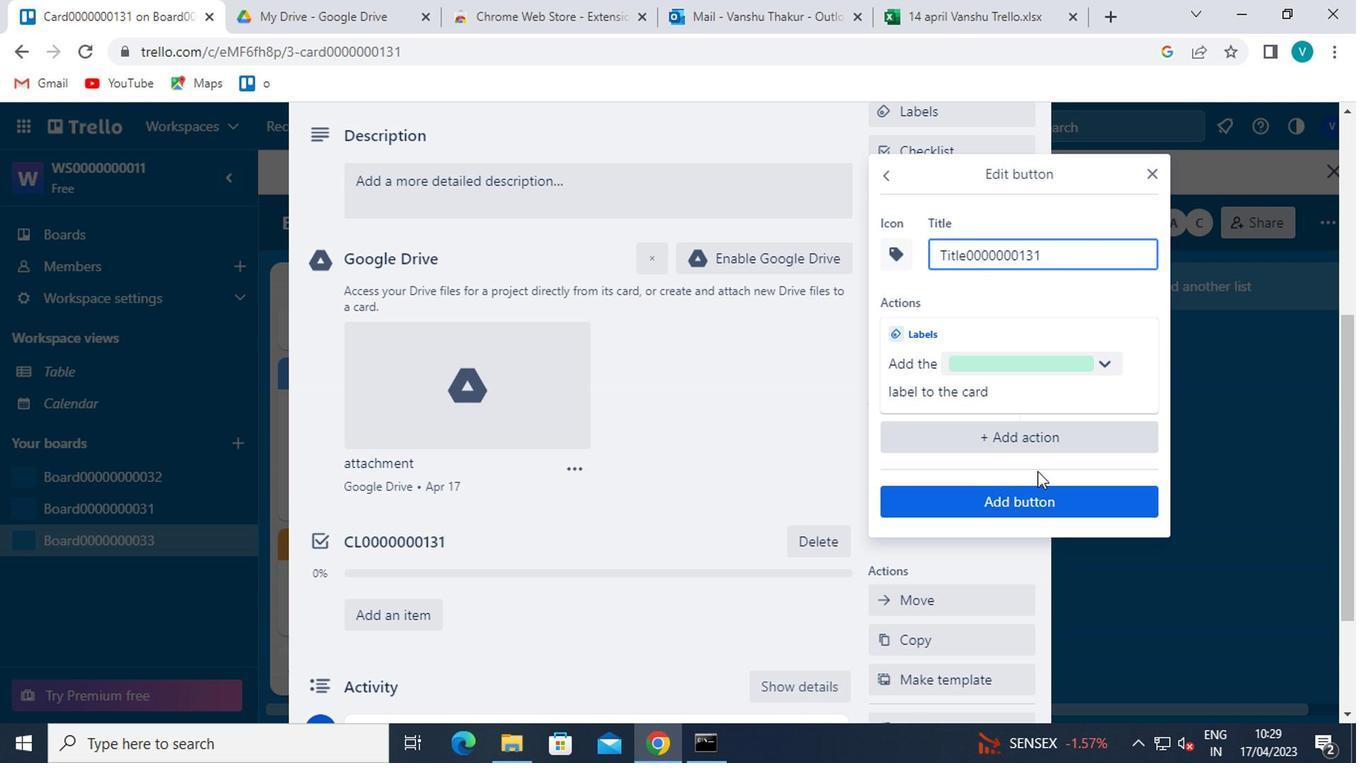 
Action: Mouse pressed left at (1043, 503)
Screenshot: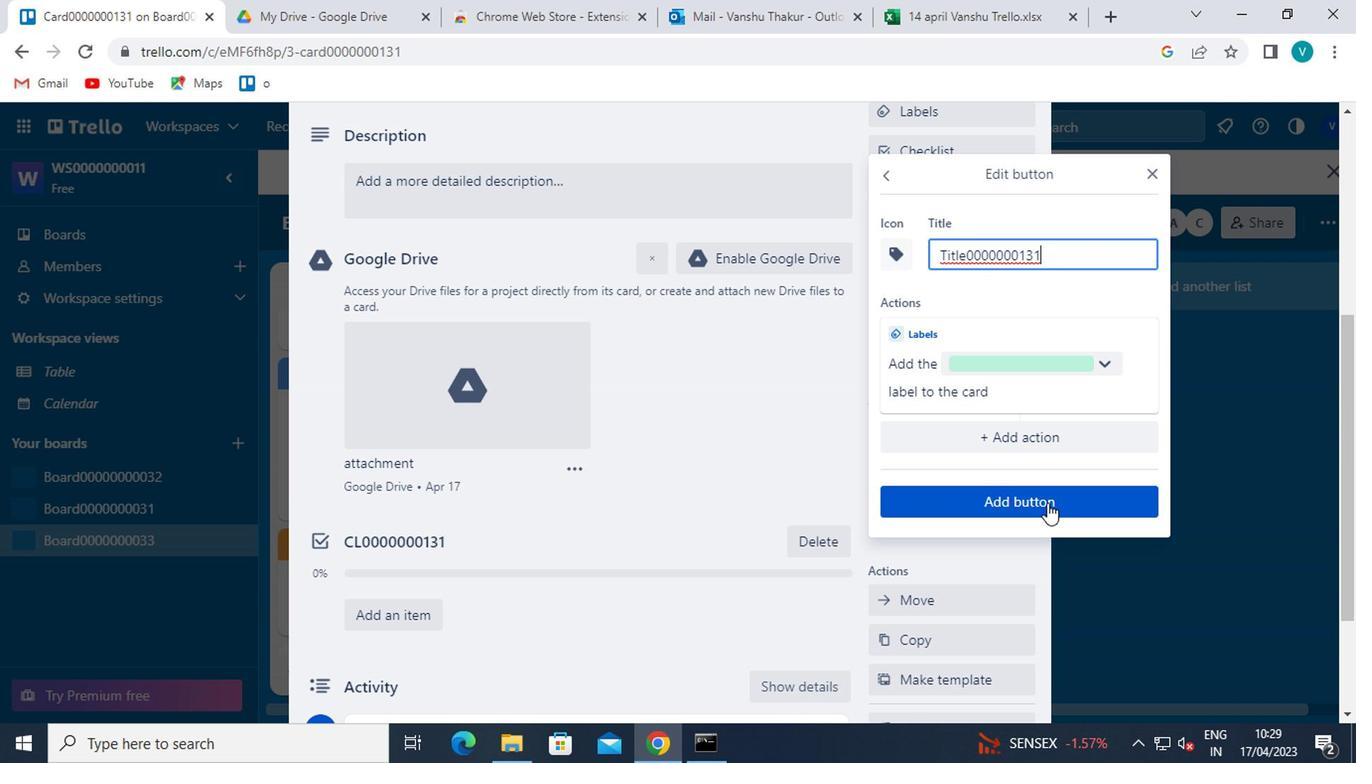 
Action: Mouse moved to (550, 200)
Screenshot: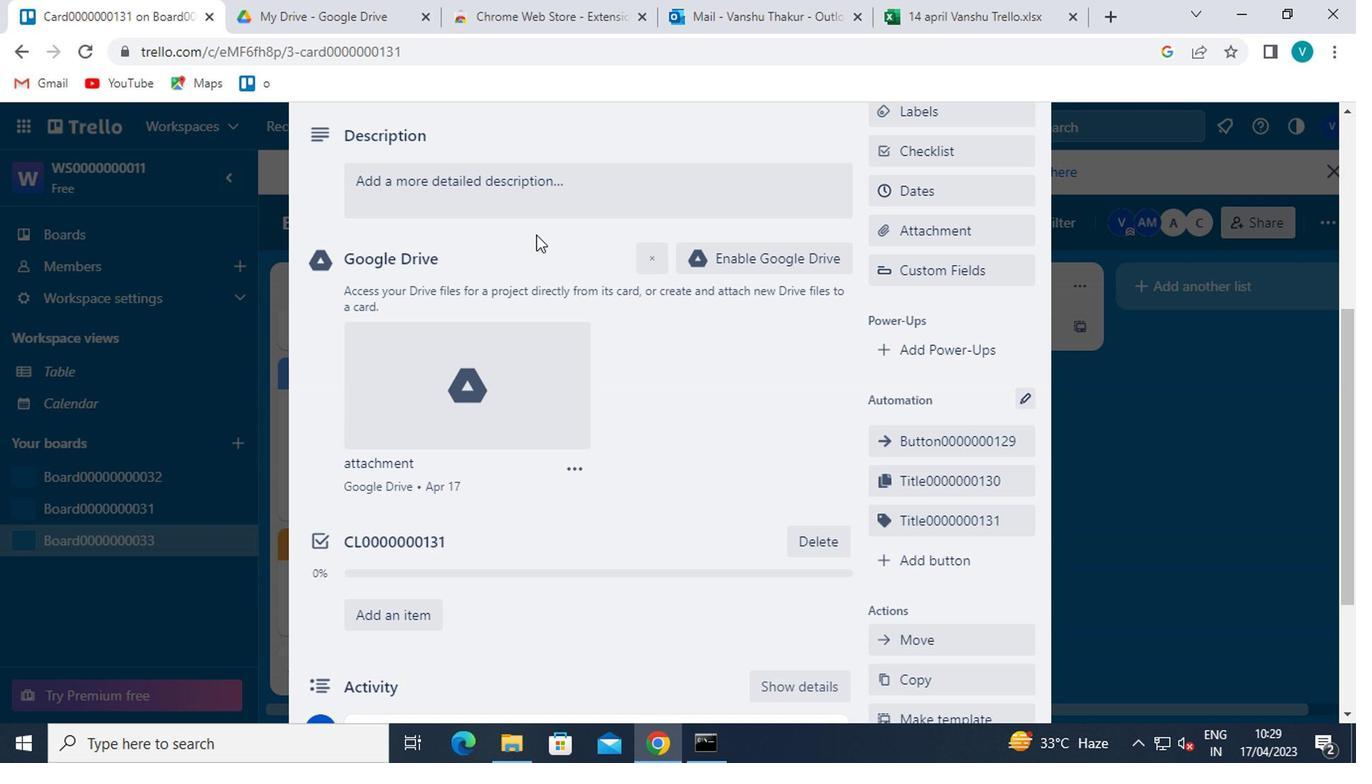 
Action: Mouse pressed left at (550, 200)
Screenshot: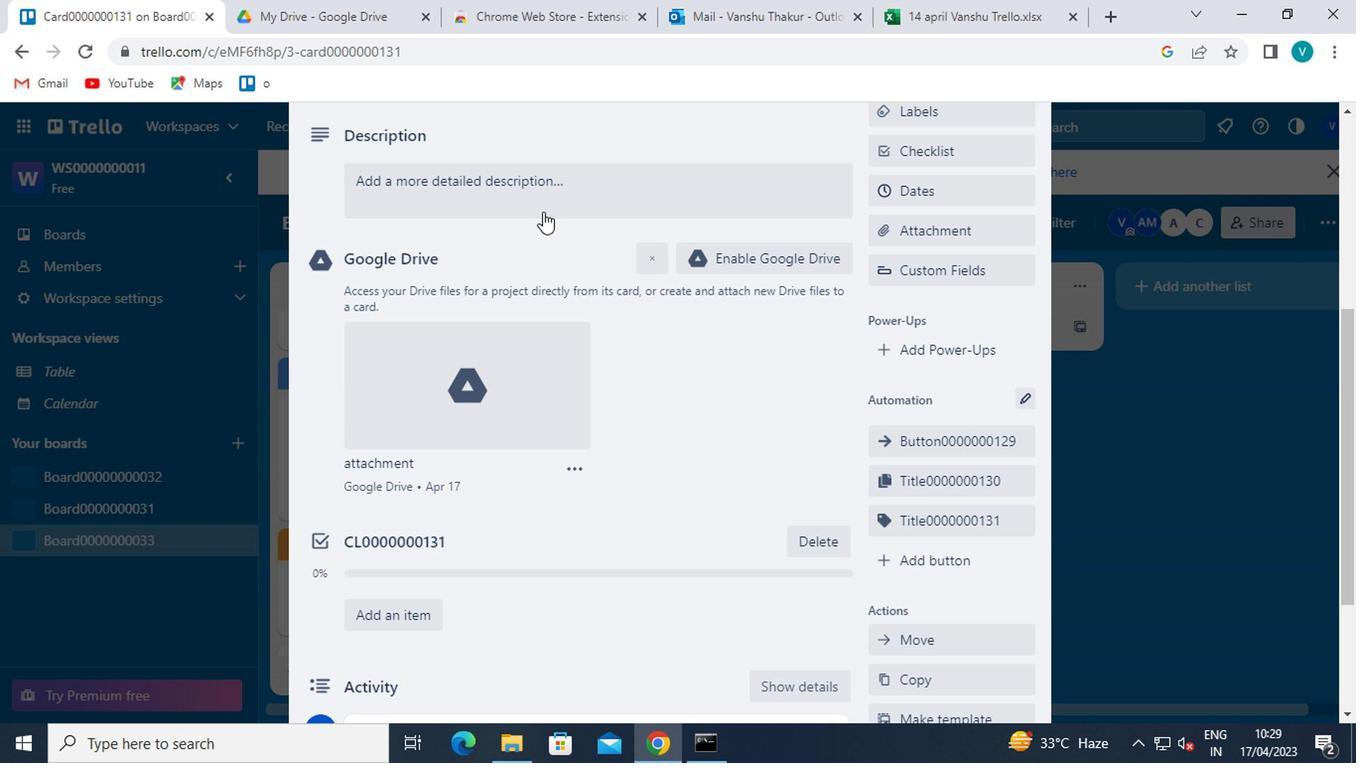 
Action: Key pressed <Key.shift>DS0000000131
Screenshot: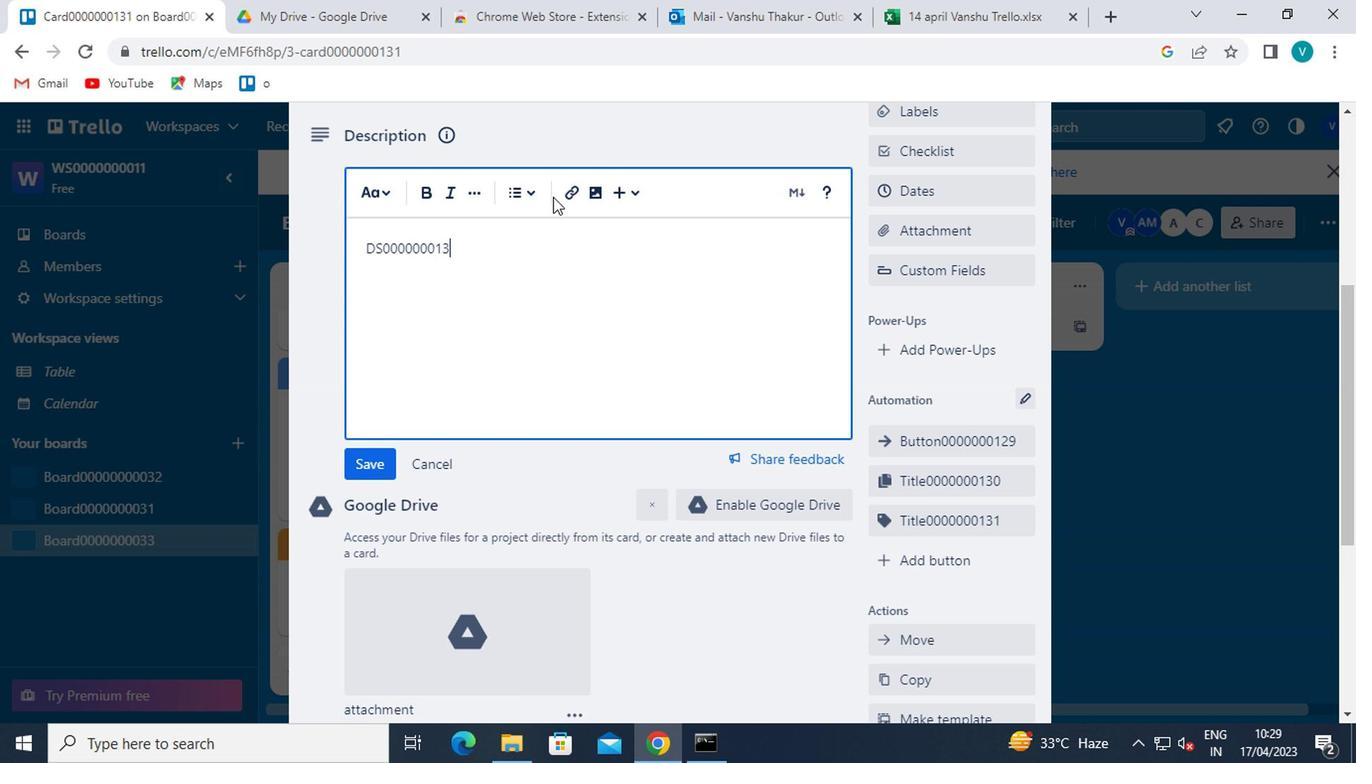 
Action: Mouse moved to (366, 466)
Screenshot: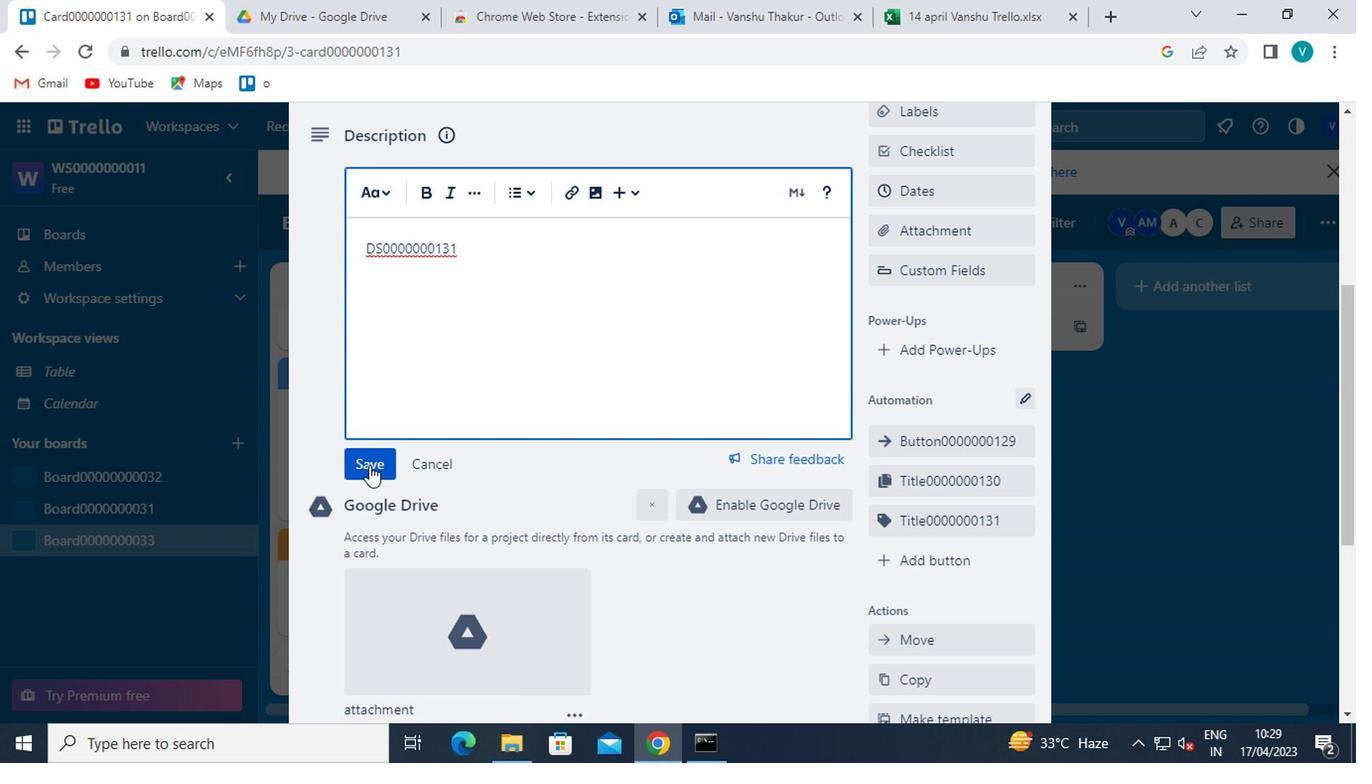 
Action: Mouse pressed left at (366, 466)
Screenshot: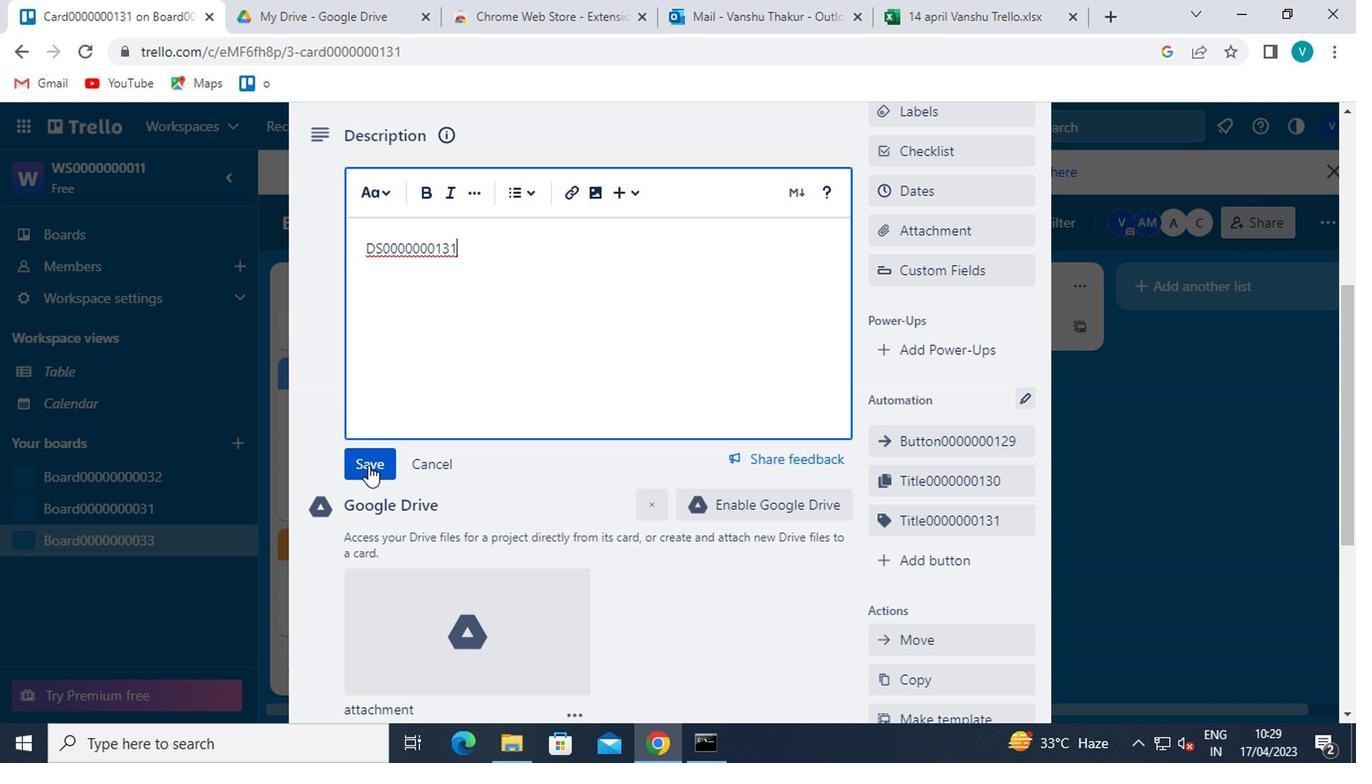 
Action: Mouse moved to (455, 626)
Screenshot: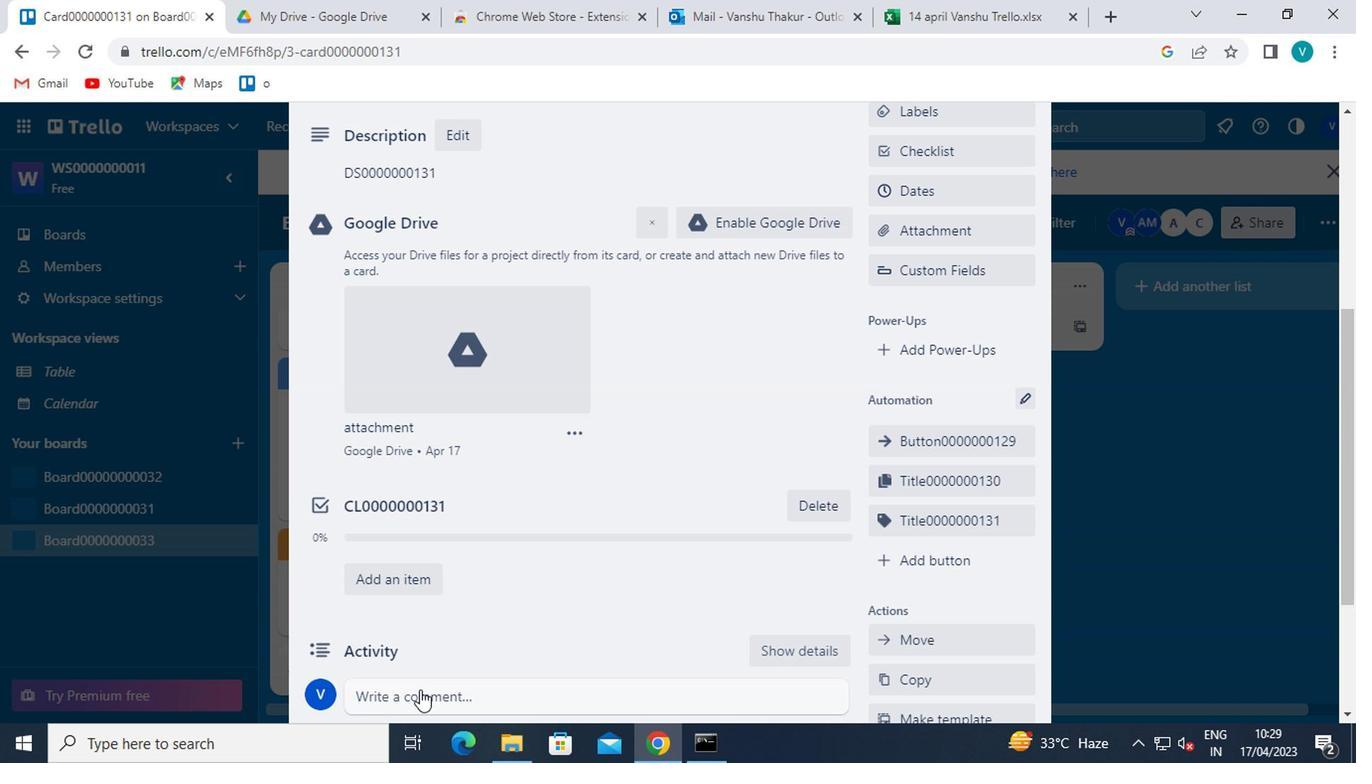 
Action: Mouse scrolled (455, 625) with delta (0, 0)
Screenshot: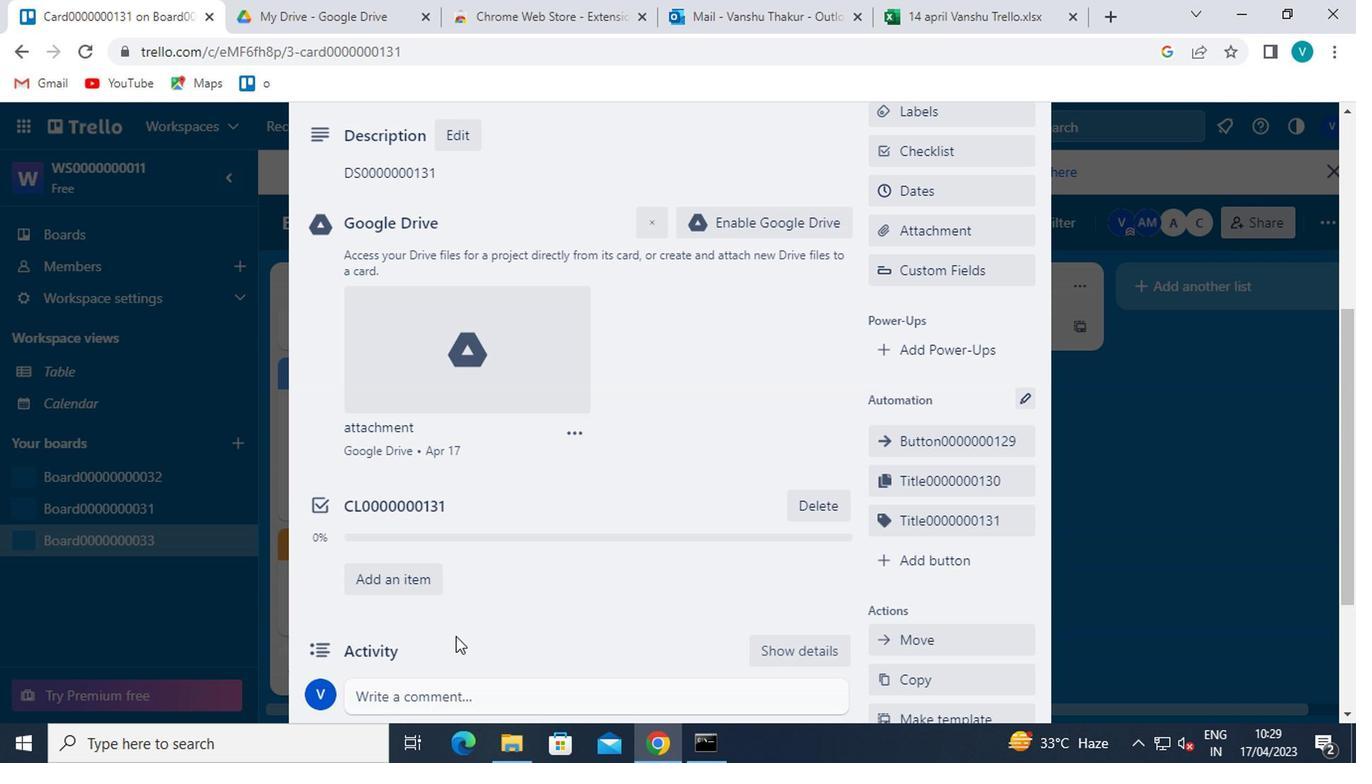 
Action: Mouse moved to (460, 602)
Screenshot: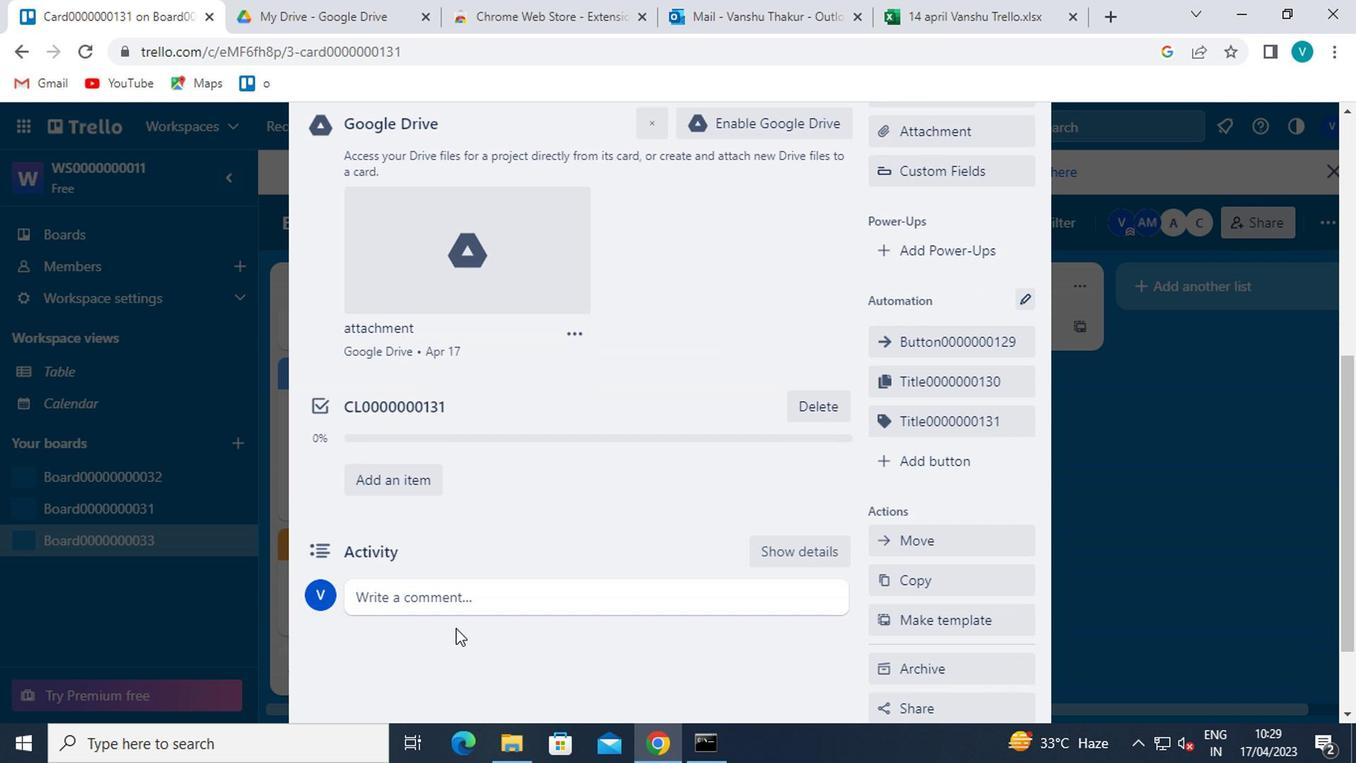 
Action: Mouse pressed left at (460, 602)
Screenshot: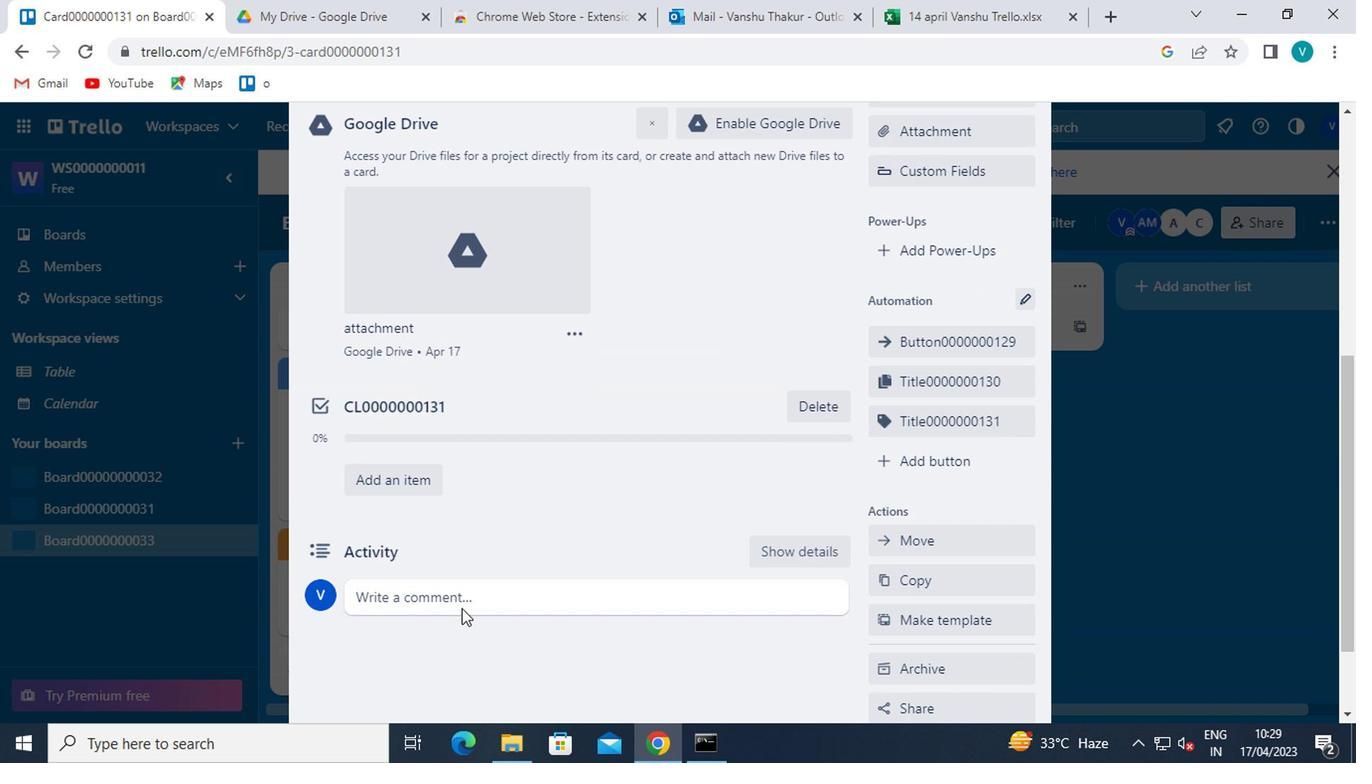 
Action: Mouse moved to (463, 575)
Screenshot: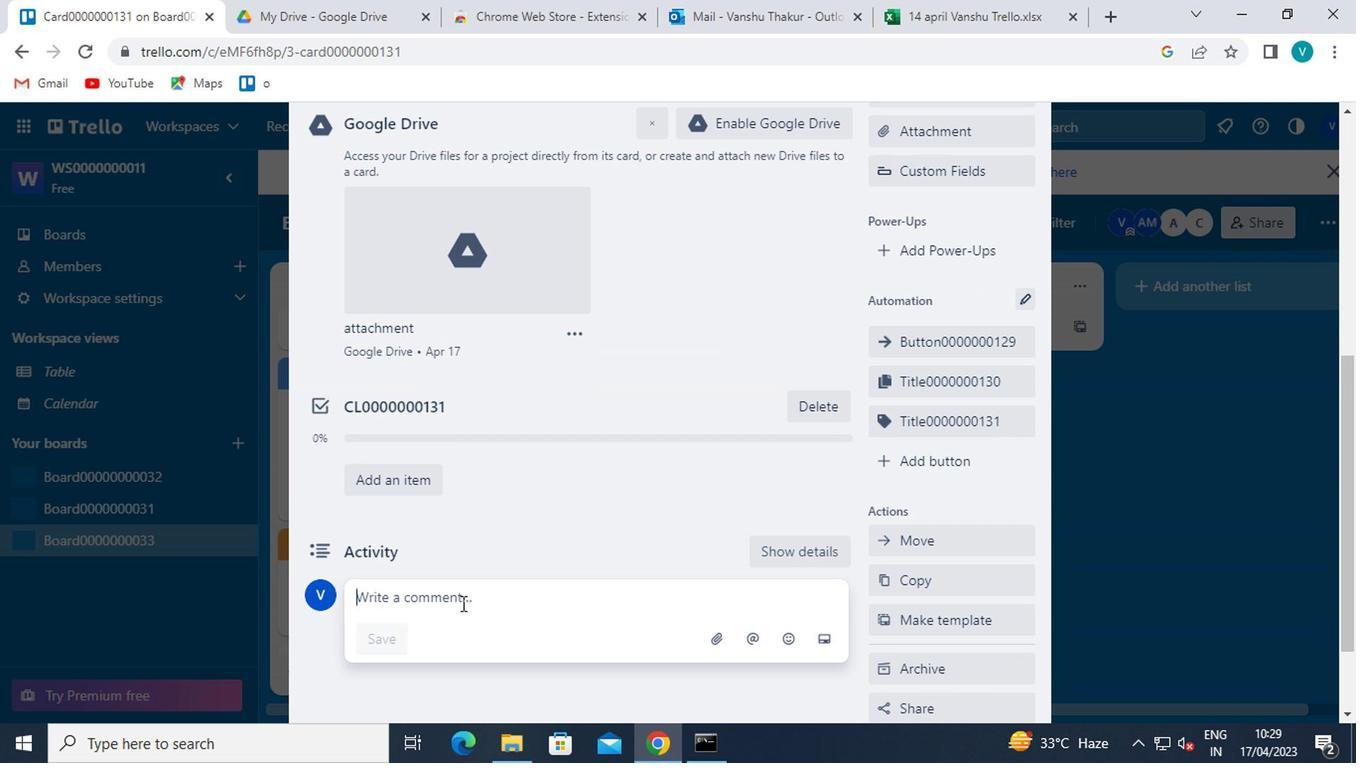 
Action: Key pressed <Key.shift>CM0000000131
Screenshot: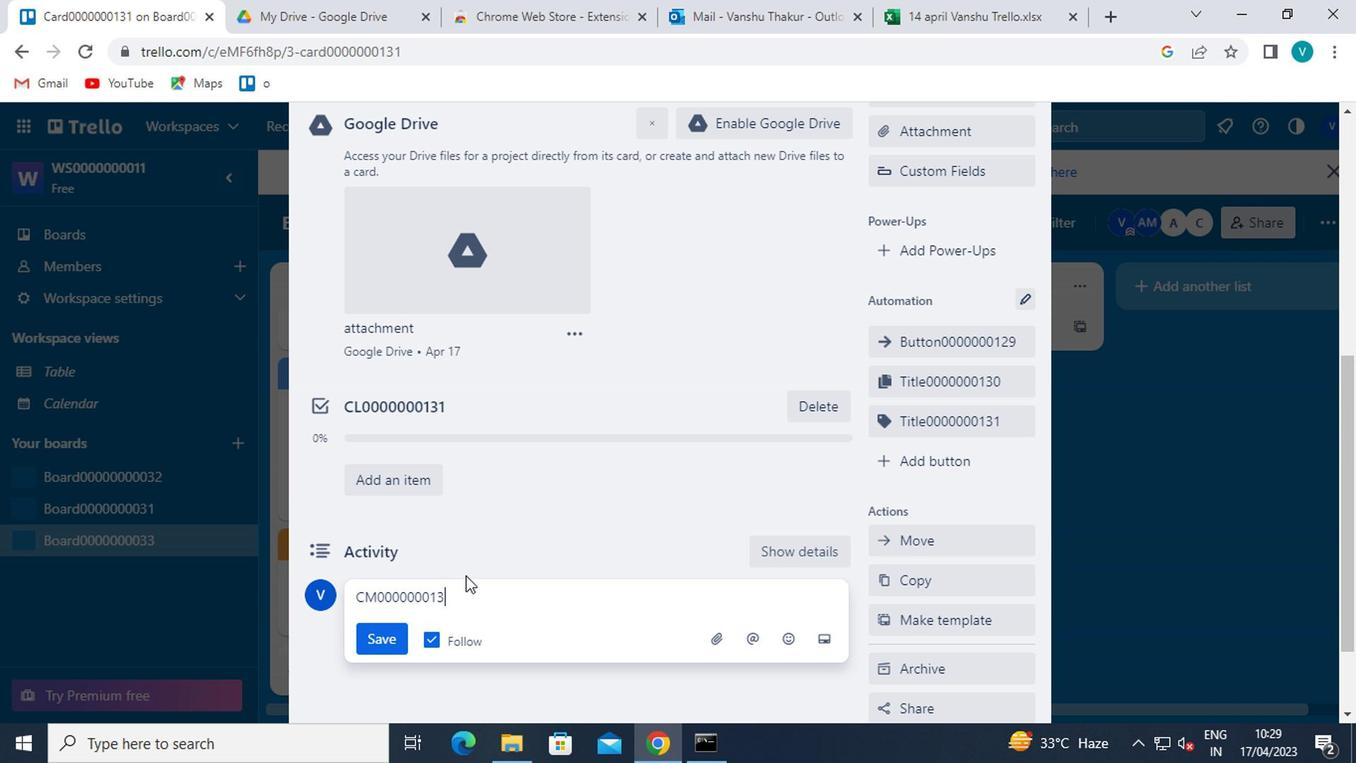 
Action: Mouse moved to (366, 640)
Screenshot: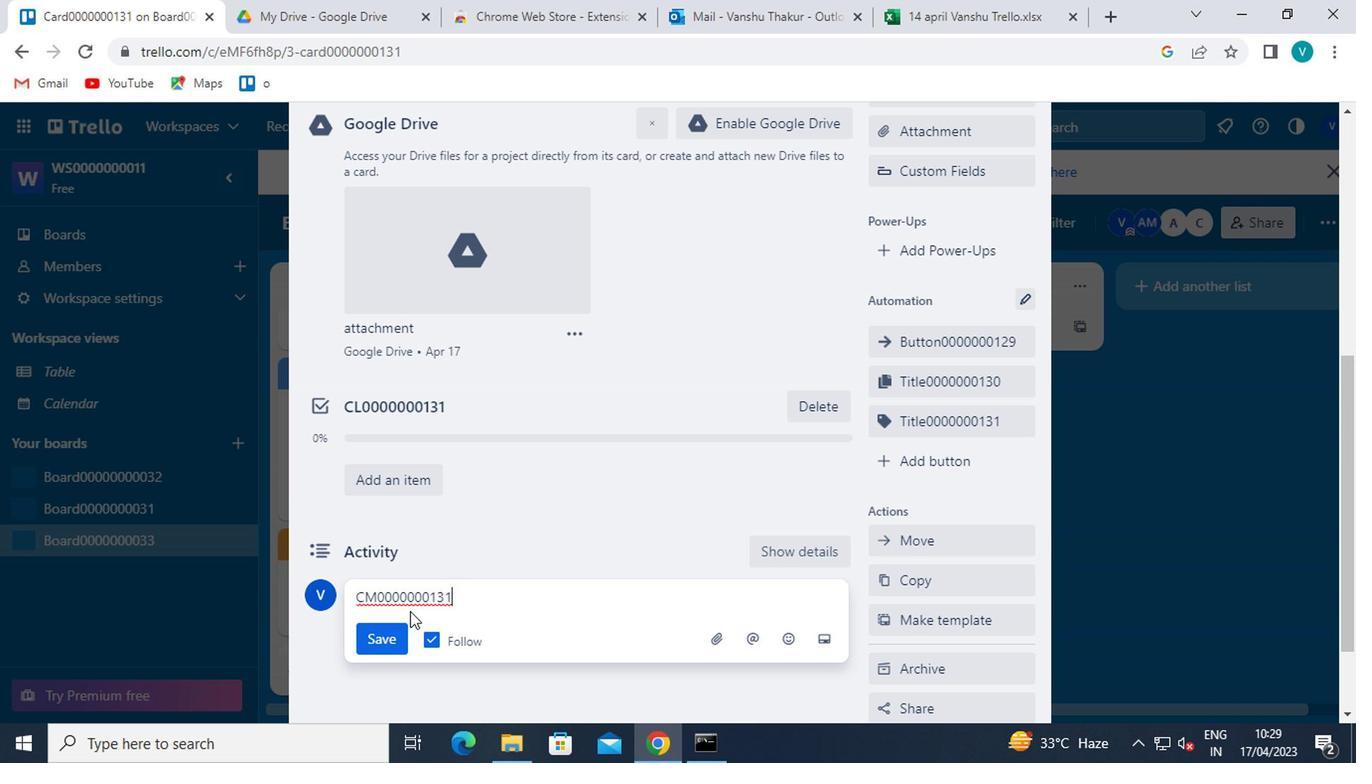 
Action: Mouse pressed left at (366, 640)
Screenshot: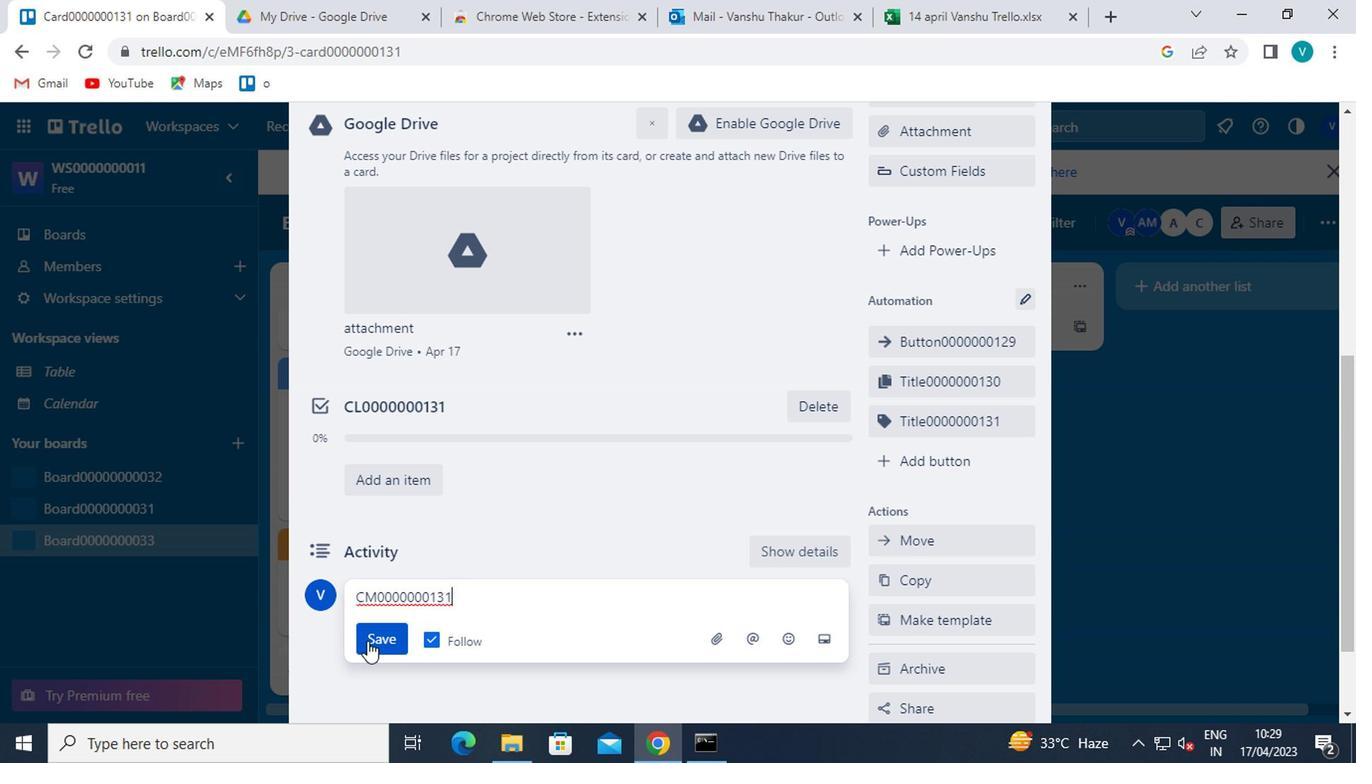 
Action: Mouse moved to (392, 621)
Screenshot: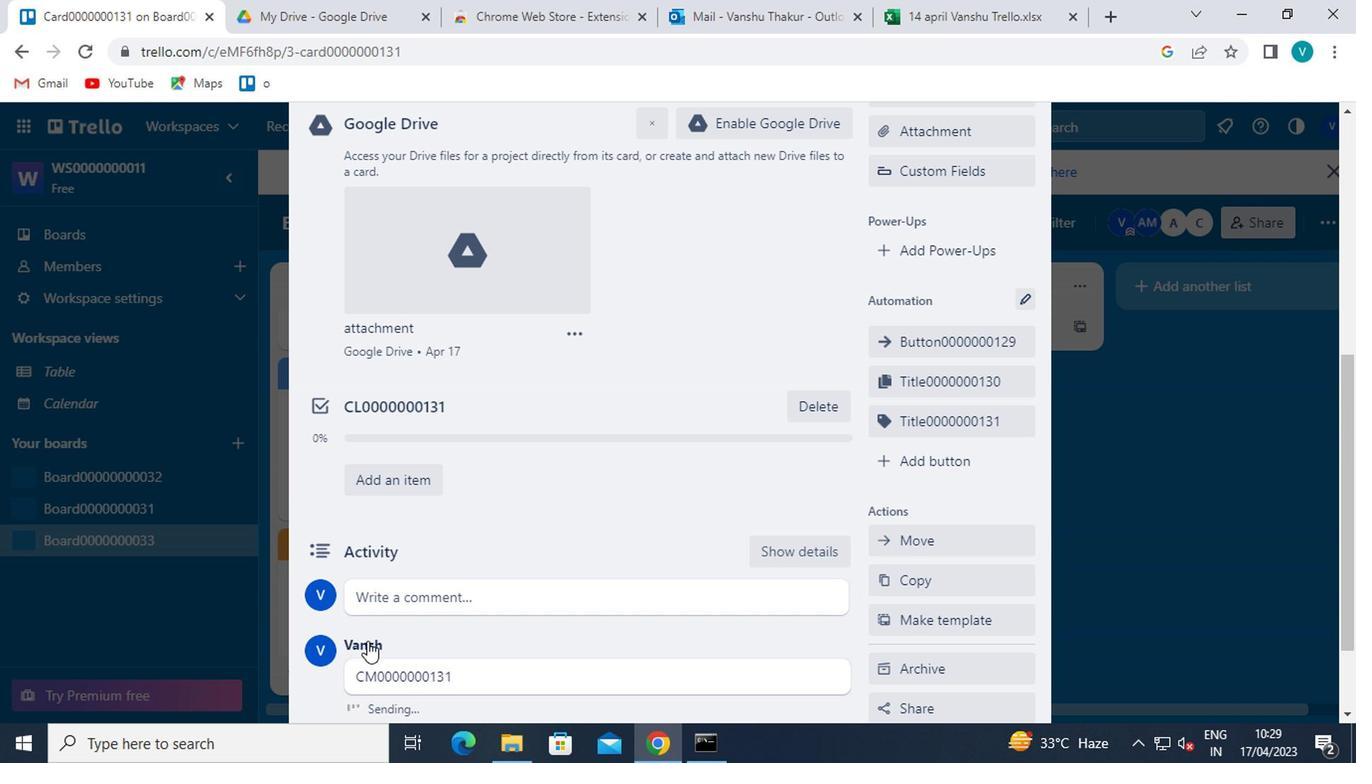 
